 Task: Search one way flight ticket for 2 adults, 2 children, 2 infants in seat in first from Tallahassee: Tallahassee International Airport to Gillette: Gillette Campbell County Airport on 5-1-2023. Choice of flights is Singapure airlines. Number of bags: 7 checked bags. Price is upto 76000. Outbound departure time preference is 10:30.
Action: Mouse moved to (215, 173)
Screenshot: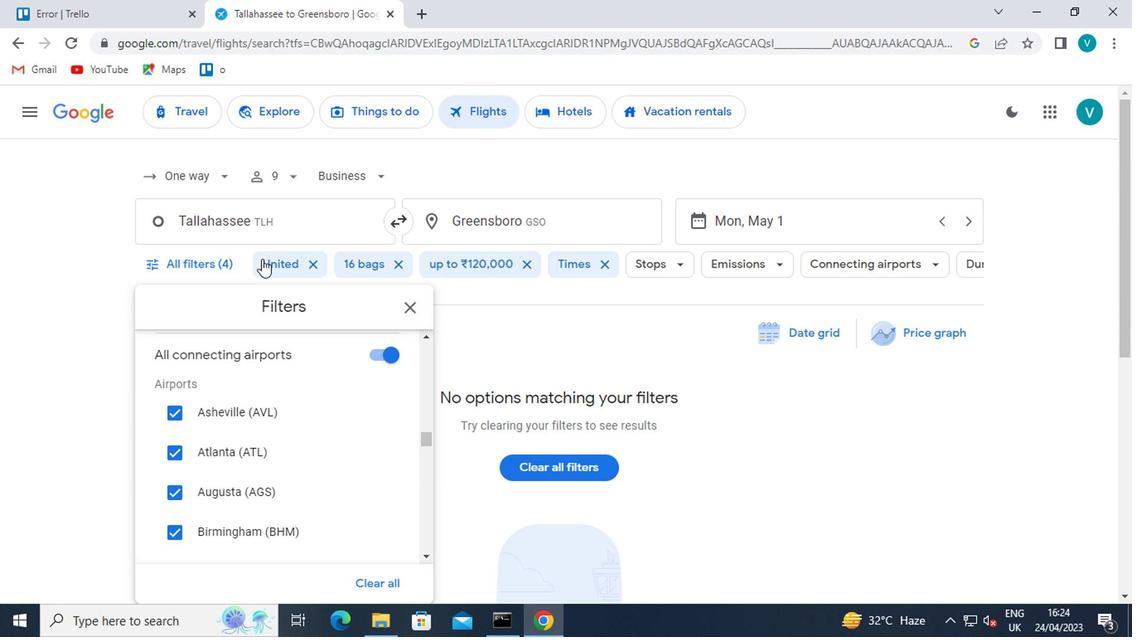 
Action: Mouse pressed left at (215, 173)
Screenshot: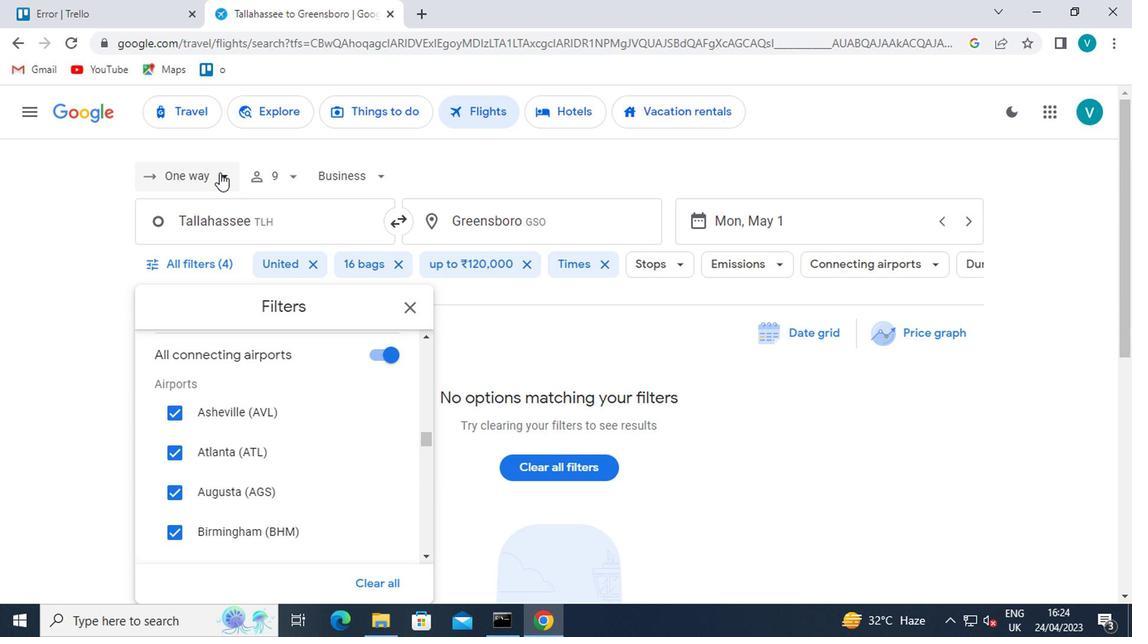 
Action: Mouse moved to (213, 253)
Screenshot: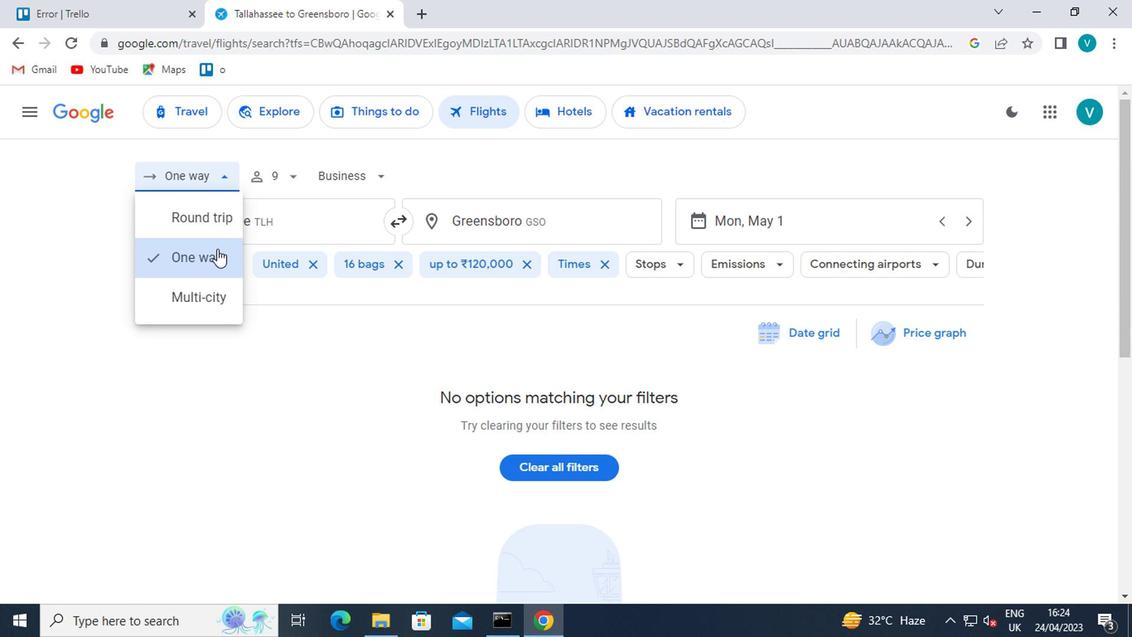 
Action: Mouse pressed left at (213, 253)
Screenshot: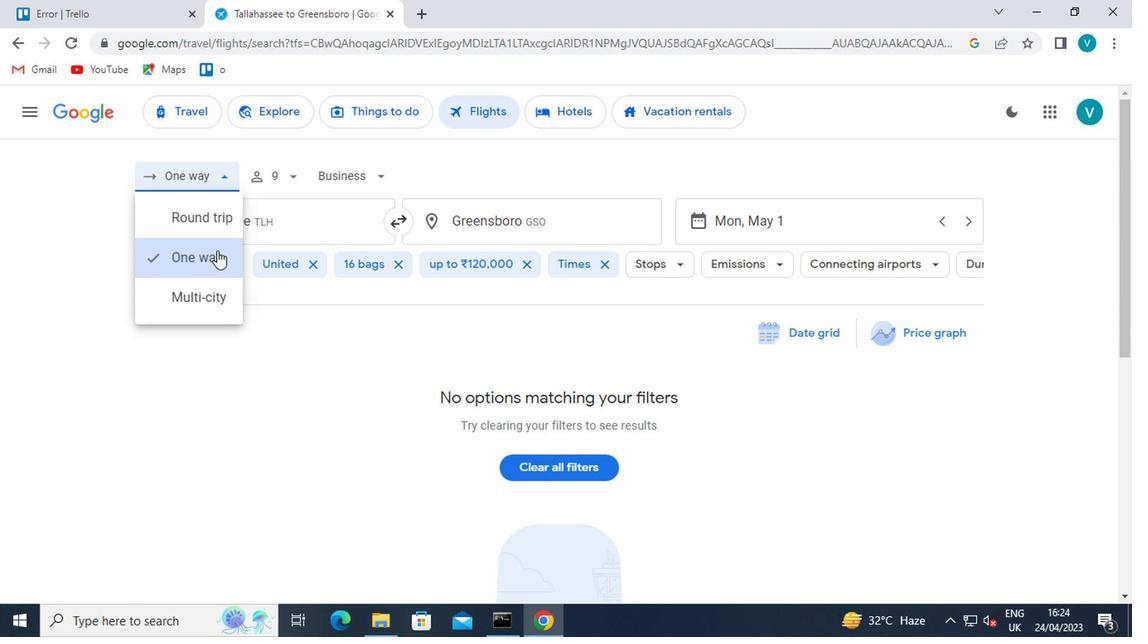 
Action: Mouse moved to (276, 169)
Screenshot: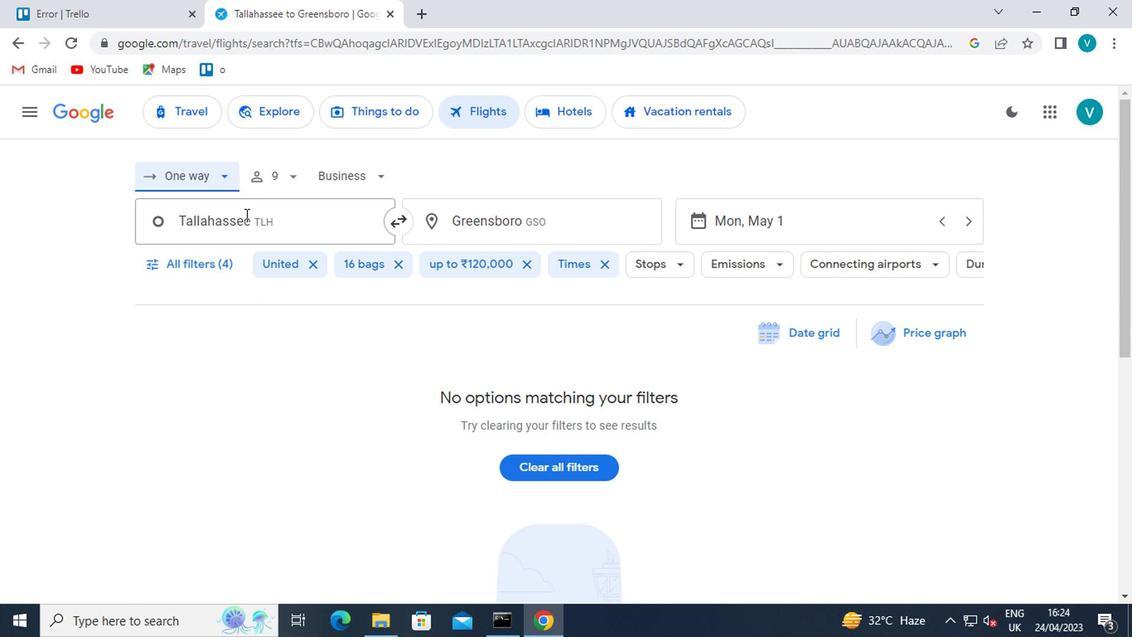 
Action: Mouse pressed left at (276, 169)
Screenshot: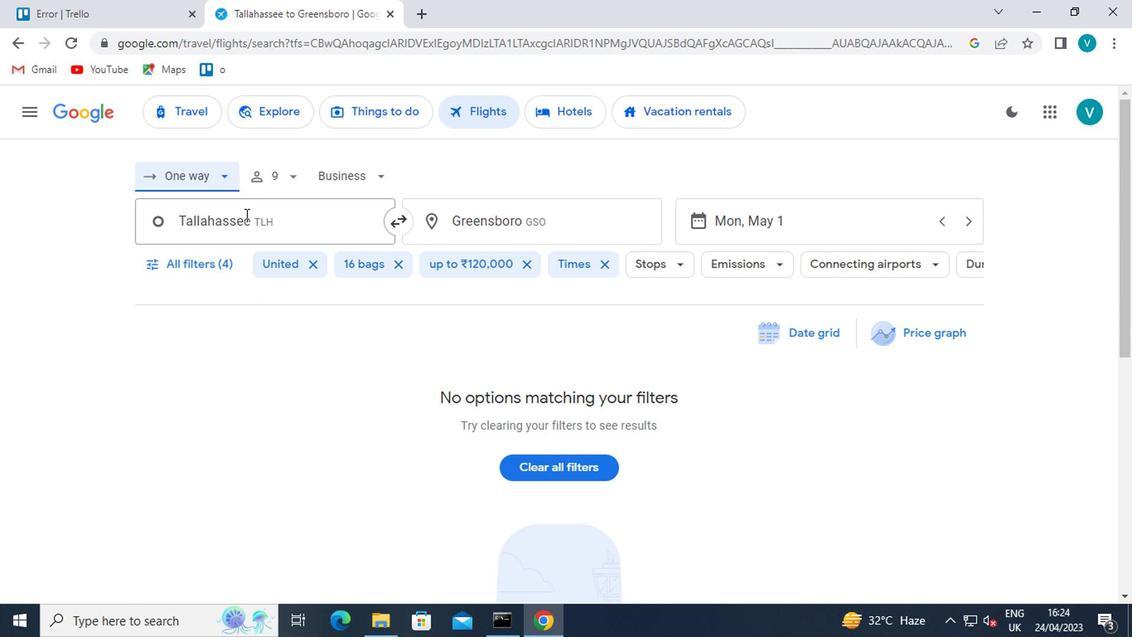 
Action: Mouse moved to (406, 217)
Screenshot: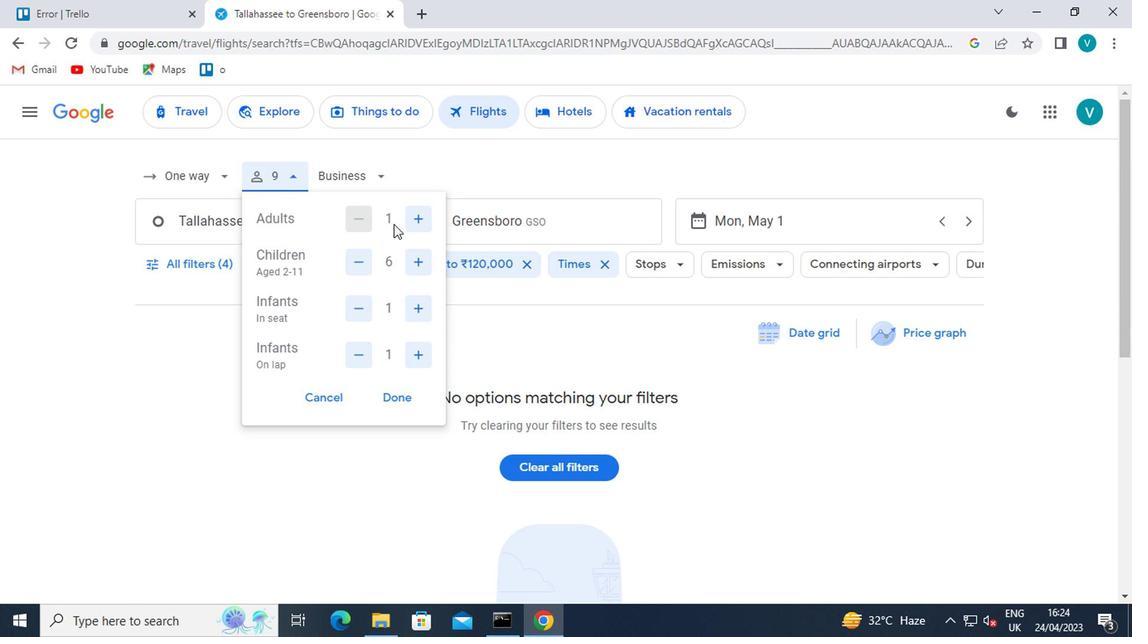 
Action: Mouse pressed left at (406, 217)
Screenshot: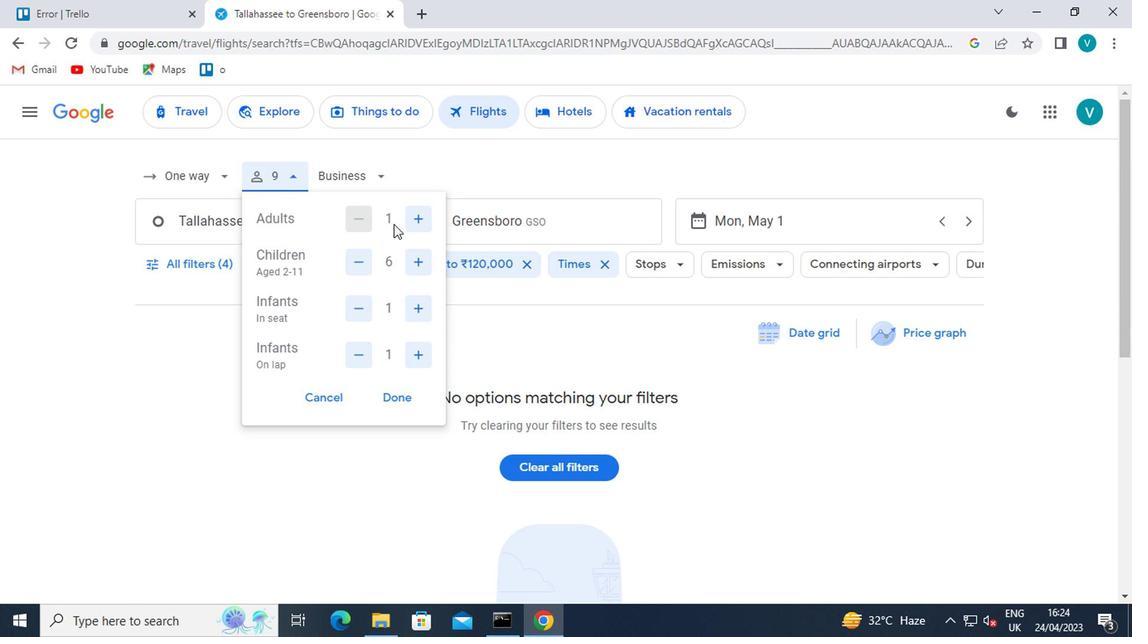
Action: Mouse moved to (358, 261)
Screenshot: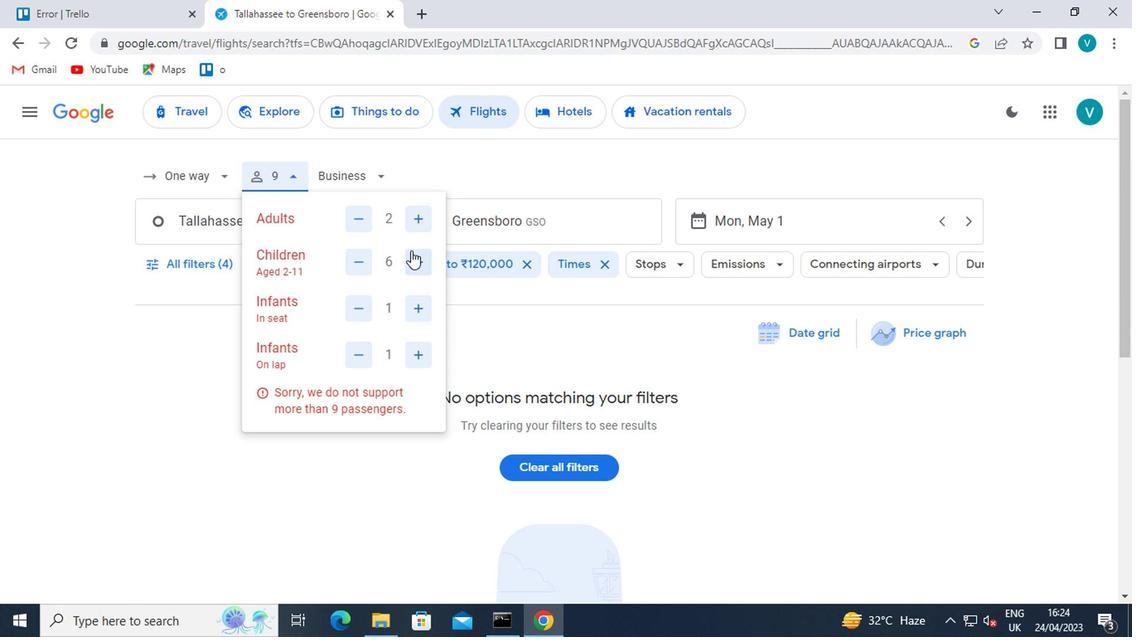 
Action: Mouse pressed left at (358, 261)
Screenshot: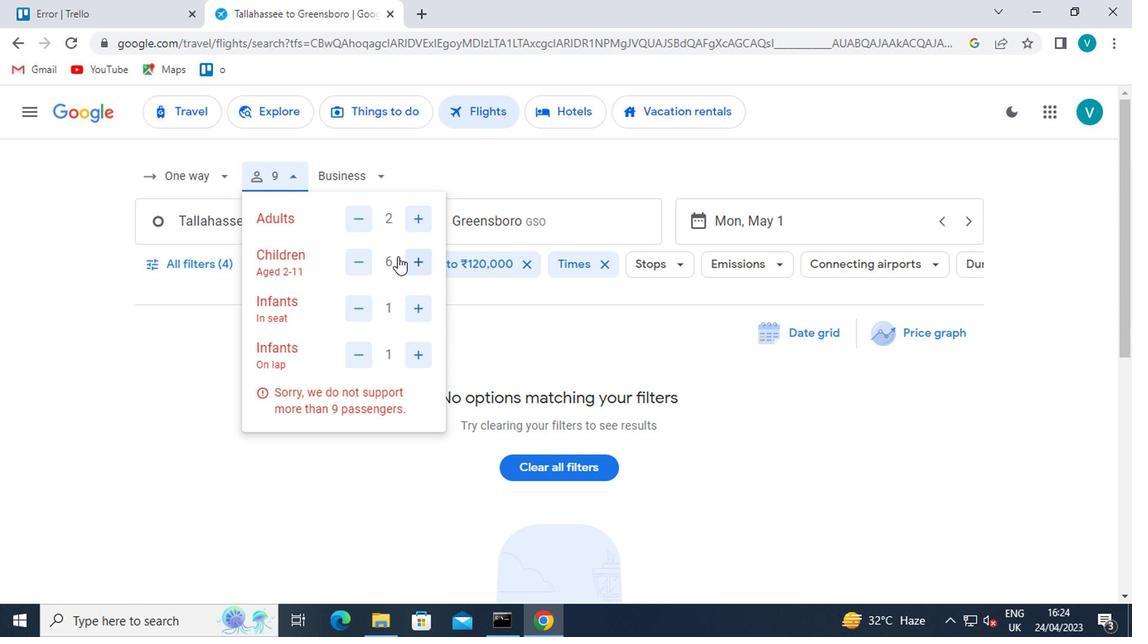
Action: Mouse pressed left at (358, 261)
Screenshot: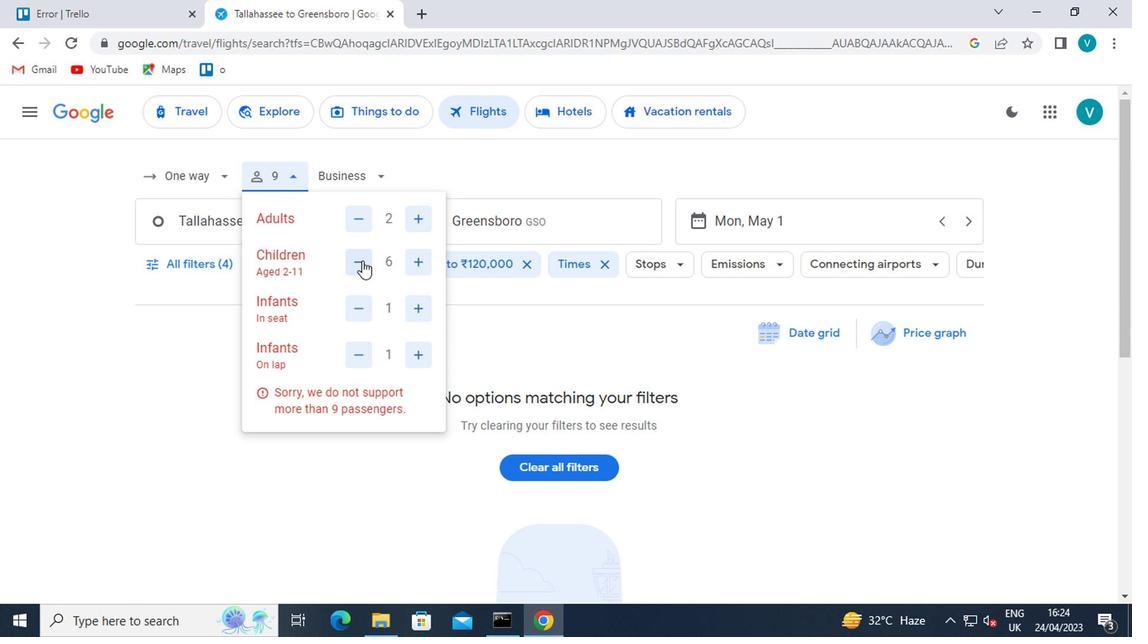 
Action: Mouse pressed left at (358, 261)
Screenshot: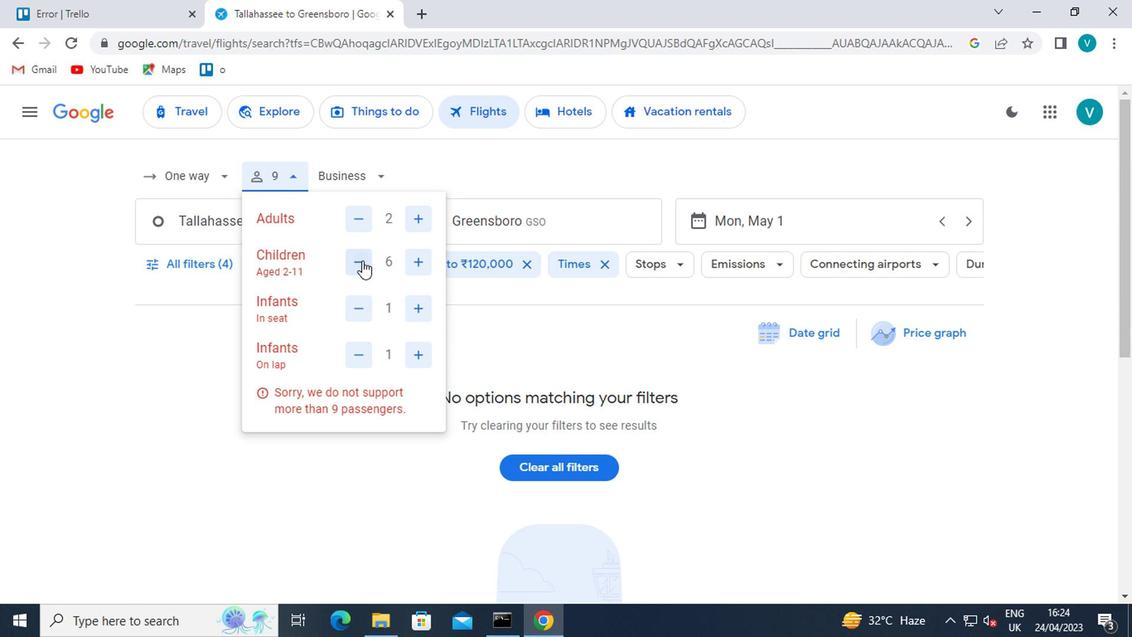 
Action: Mouse pressed left at (358, 261)
Screenshot: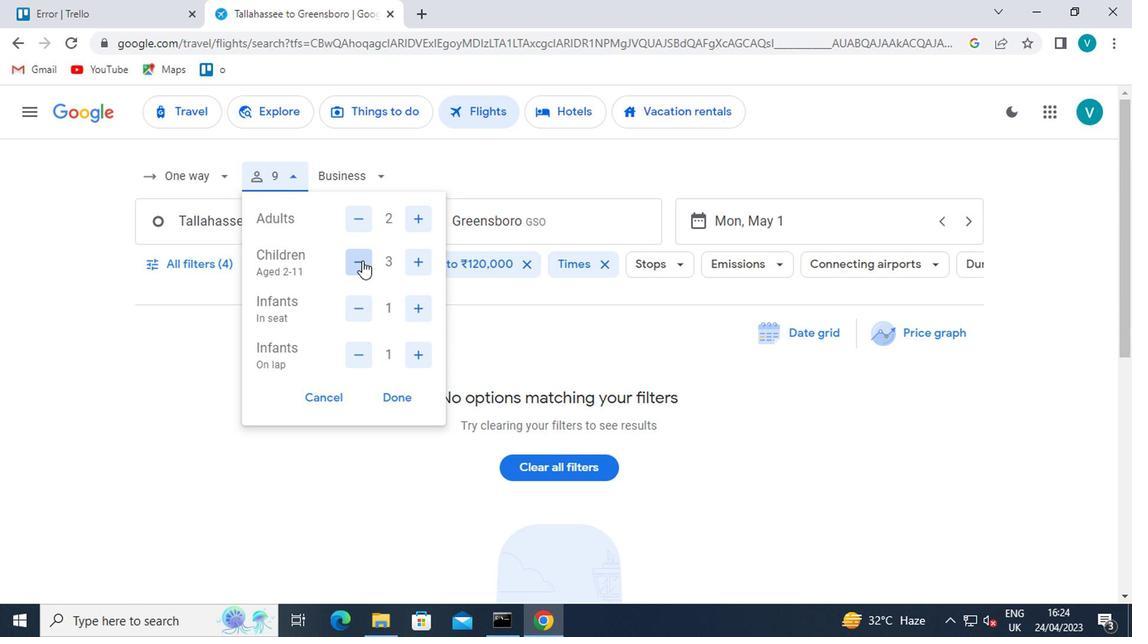 
Action: Mouse moved to (414, 306)
Screenshot: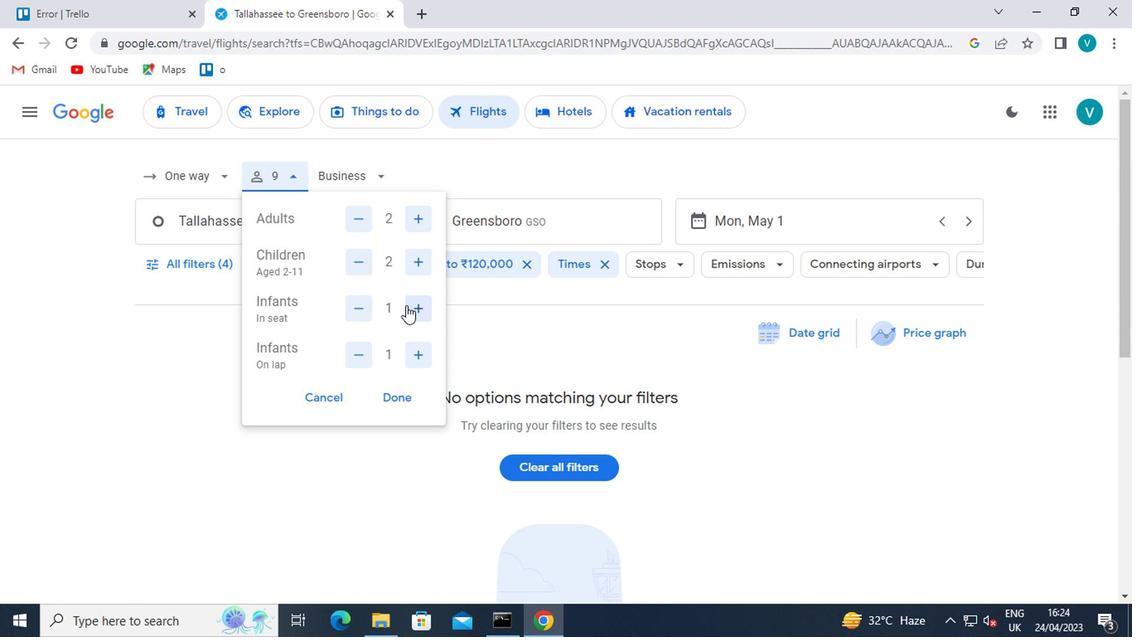 
Action: Mouse pressed left at (414, 306)
Screenshot: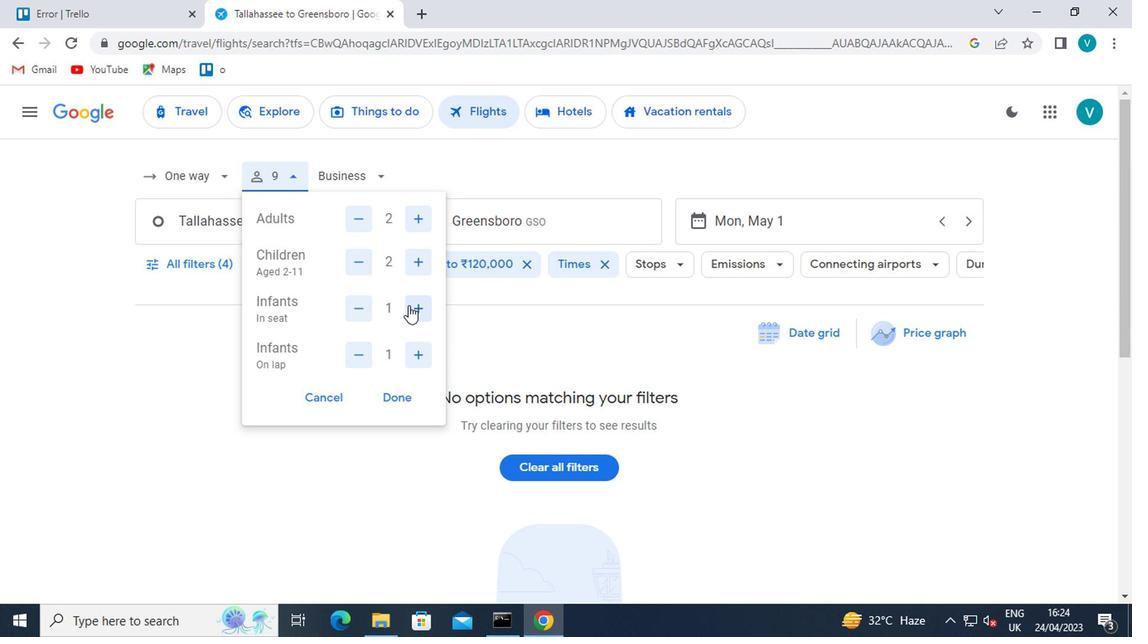 
Action: Mouse moved to (350, 354)
Screenshot: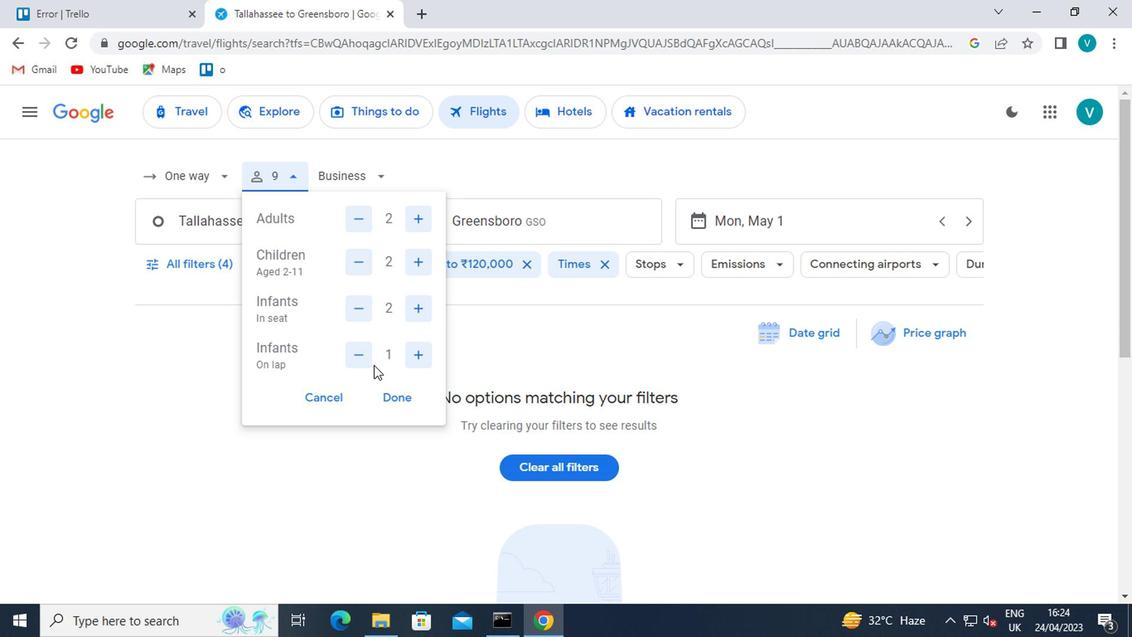 
Action: Mouse pressed left at (350, 354)
Screenshot: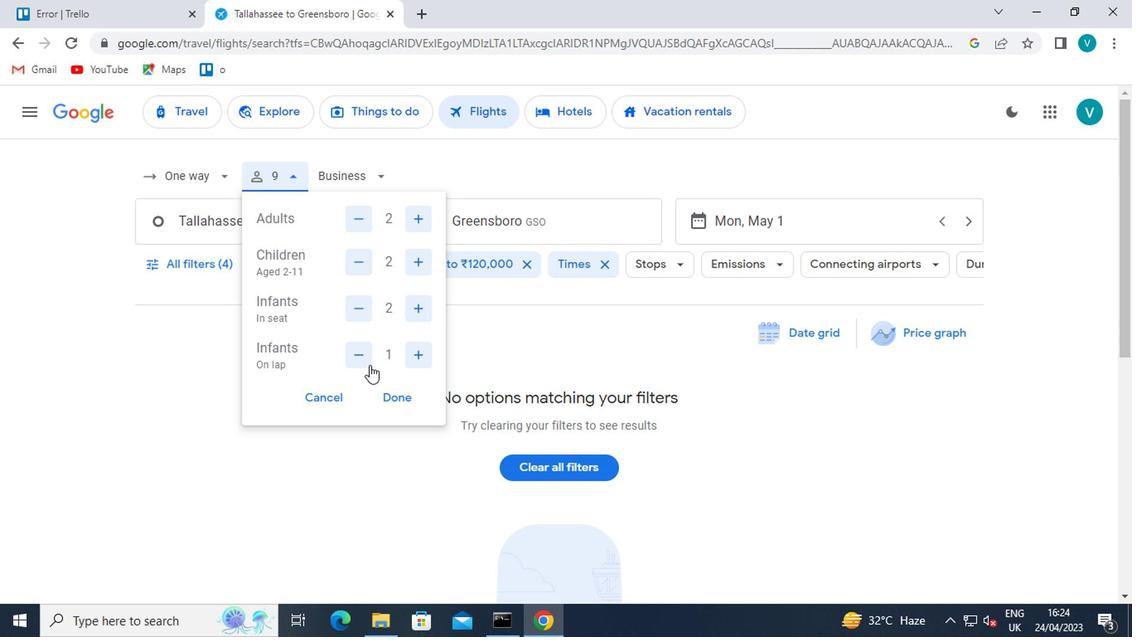 
Action: Mouse moved to (389, 397)
Screenshot: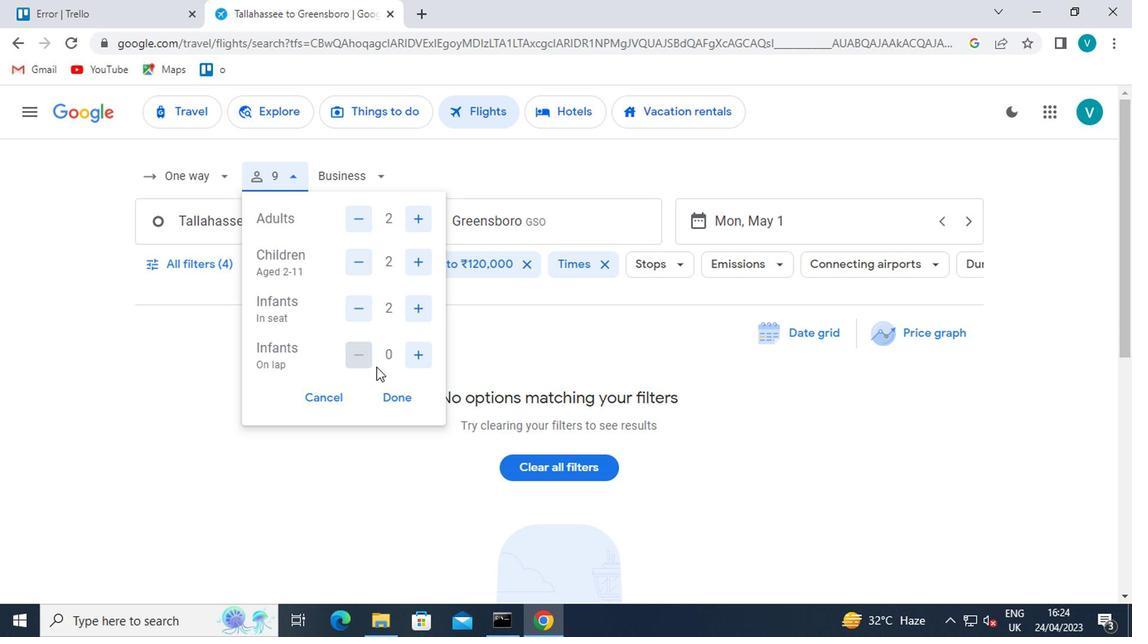 
Action: Mouse pressed left at (389, 397)
Screenshot: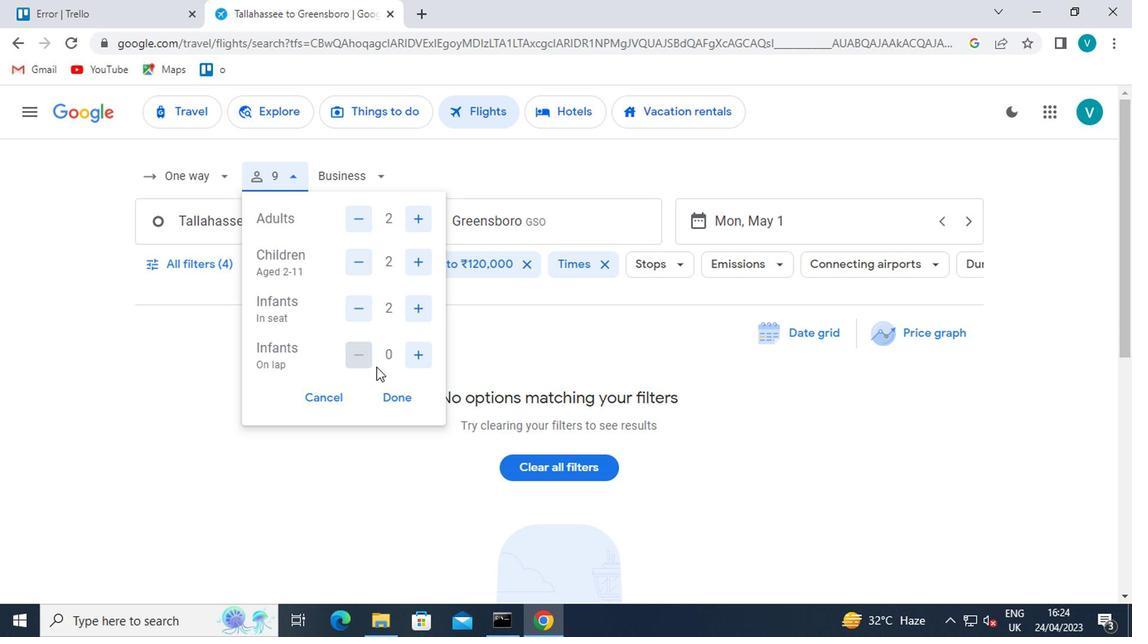 
Action: Mouse moved to (359, 179)
Screenshot: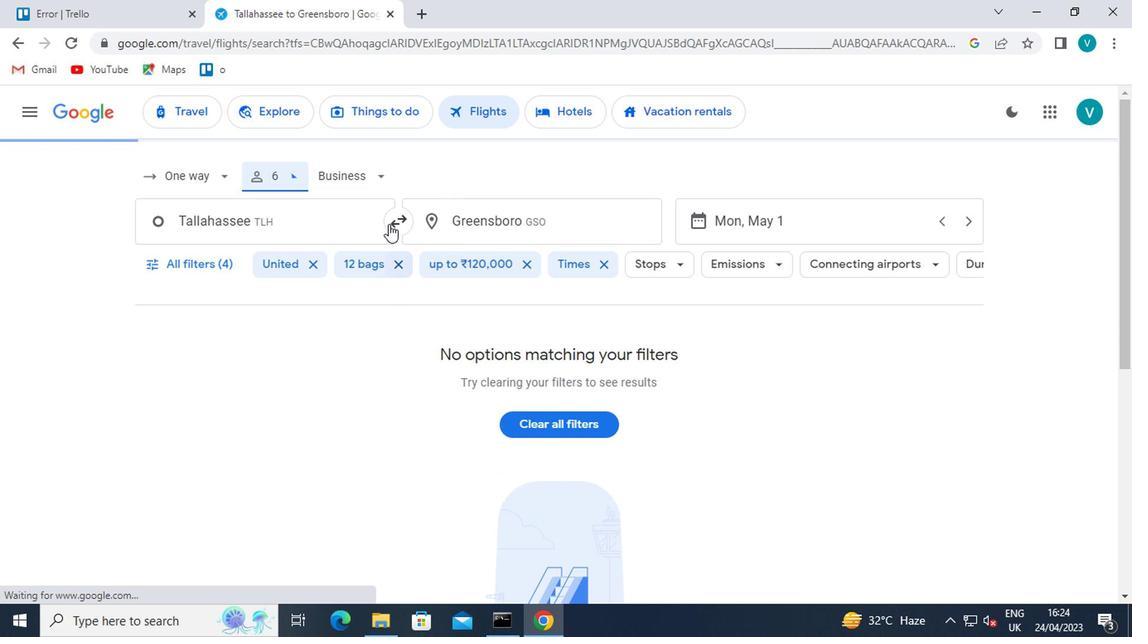 
Action: Mouse pressed left at (359, 179)
Screenshot: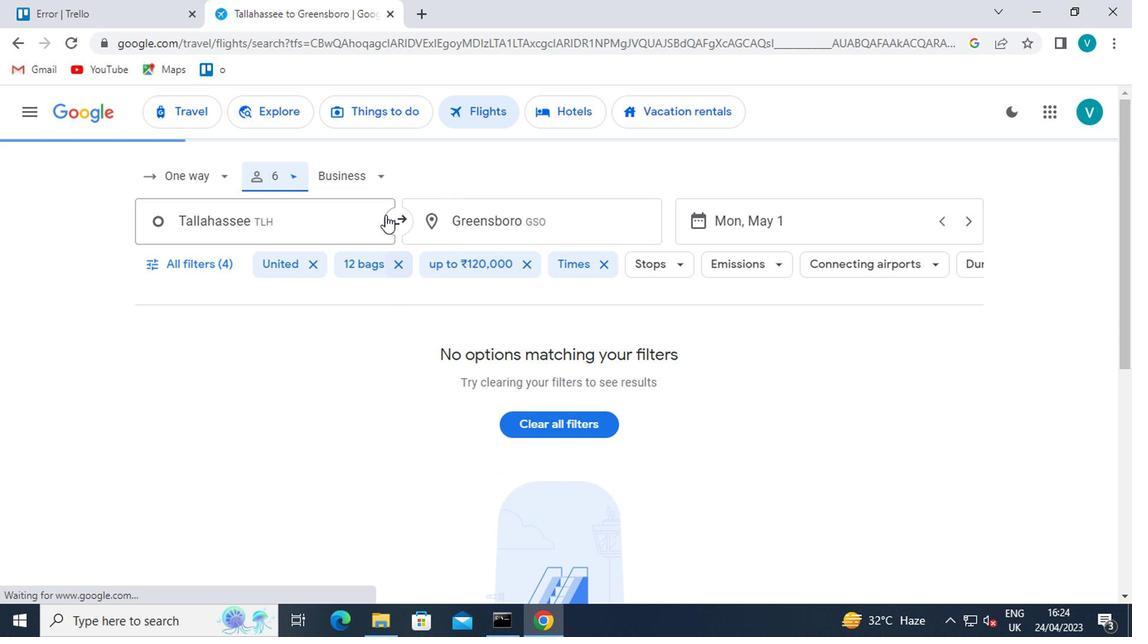 
Action: Mouse moved to (389, 339)
Screenshot: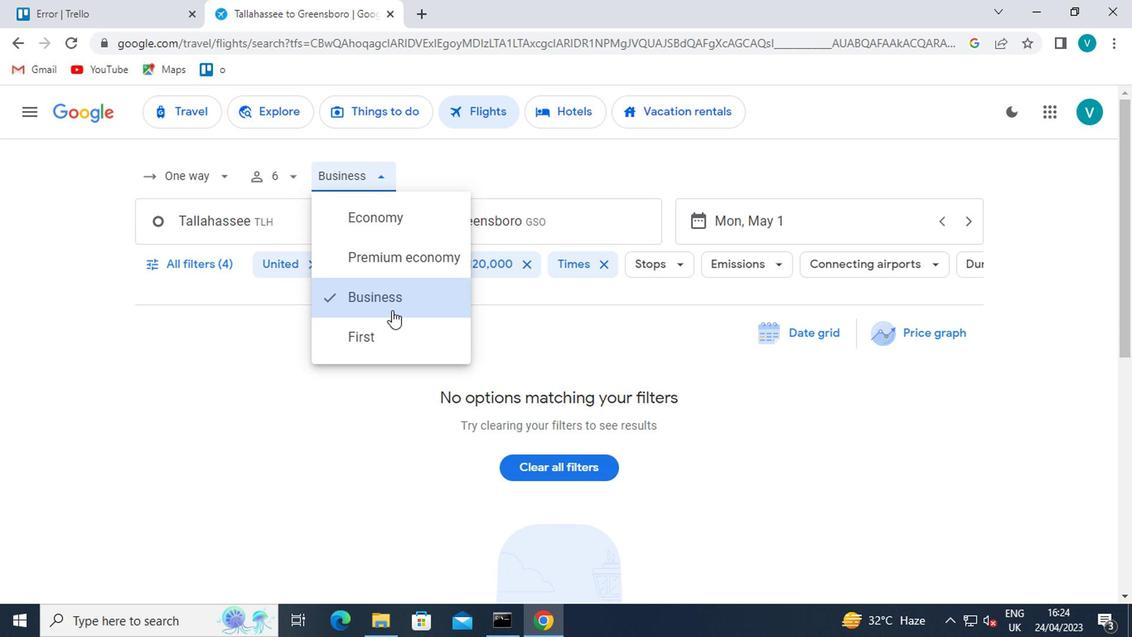 
Action: Mouse pressed left at (389, 339)
Screenshot: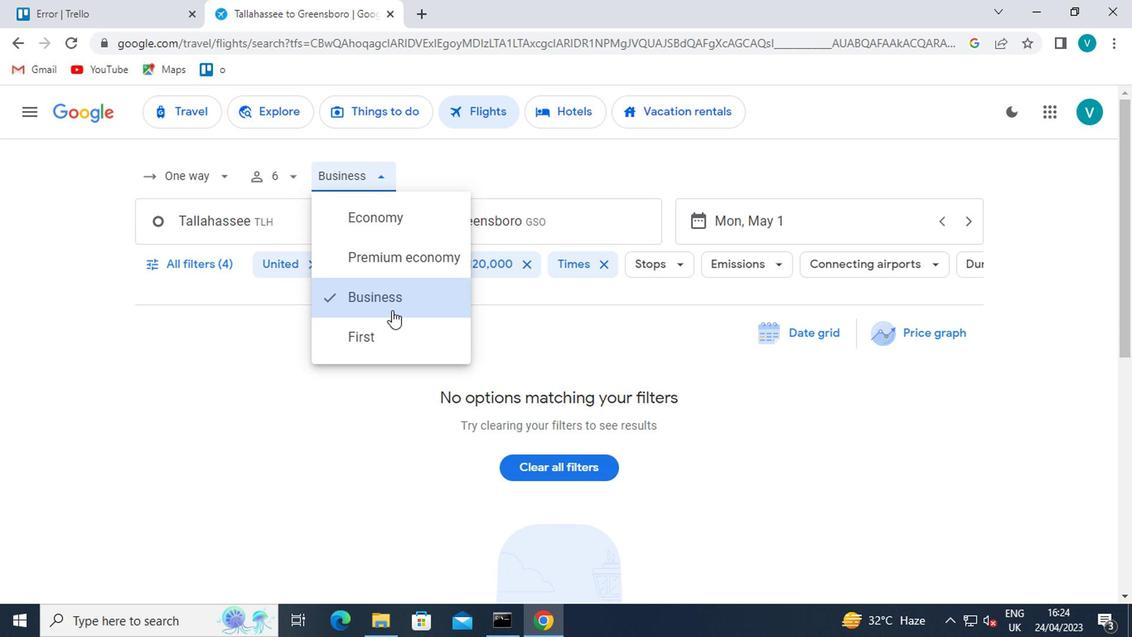 
Action: Mouse moved to (306, 228)
Screenshot: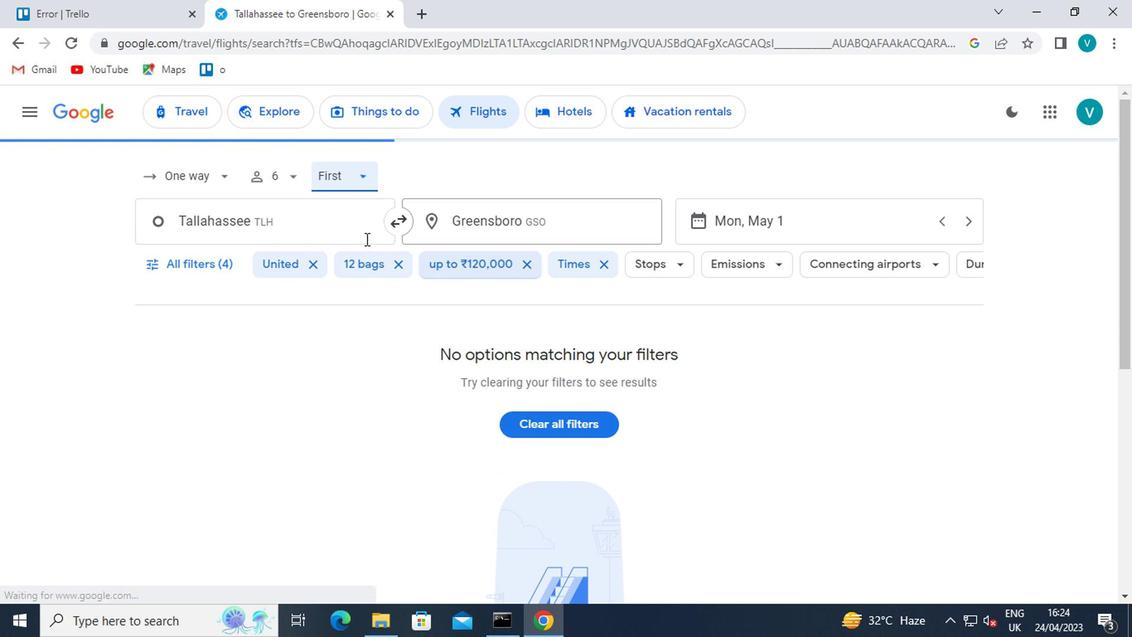 
Action: Mouse pressed left at (306, 228)
Screenshot: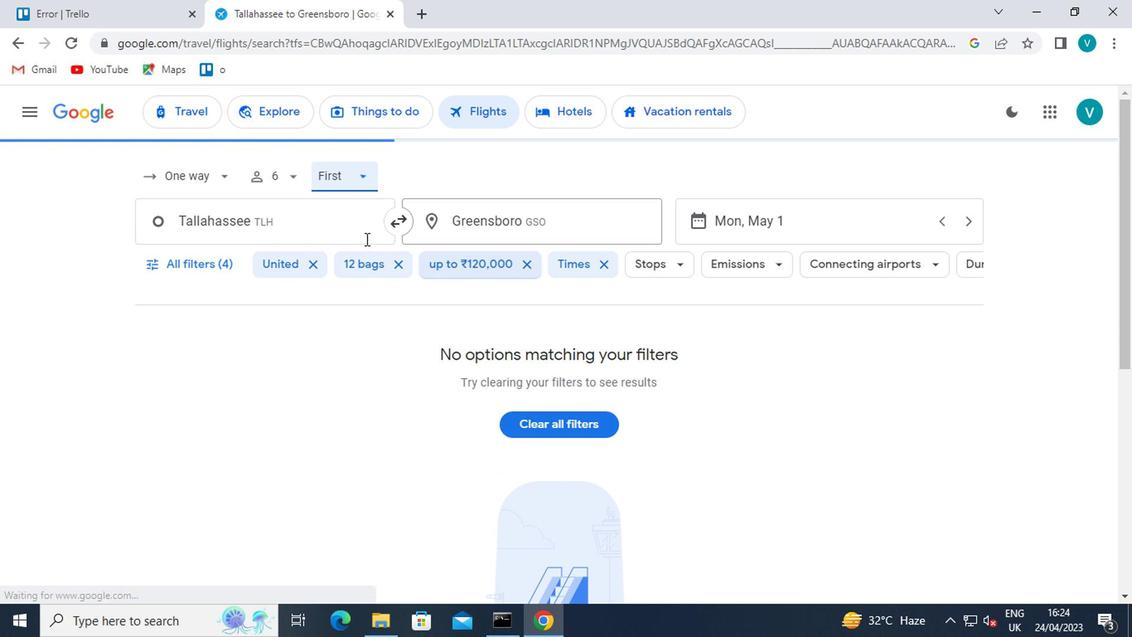 
Action: Mouse moved to (286, 305)
Screenshot: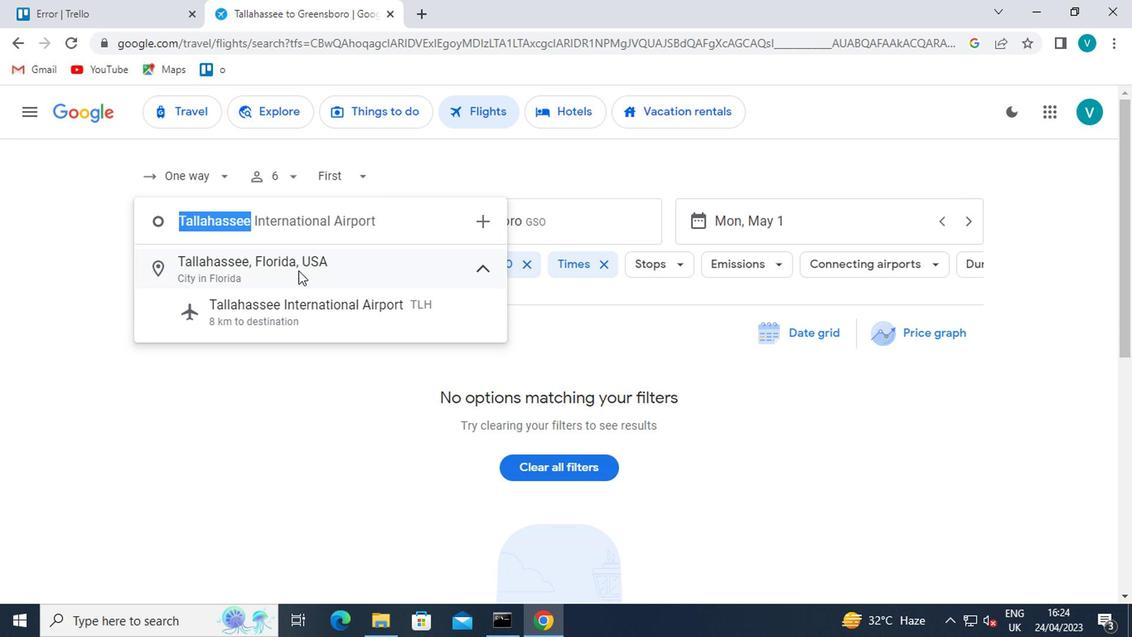 
Action: Mouse pressed left at (286, 305)
Screenshot: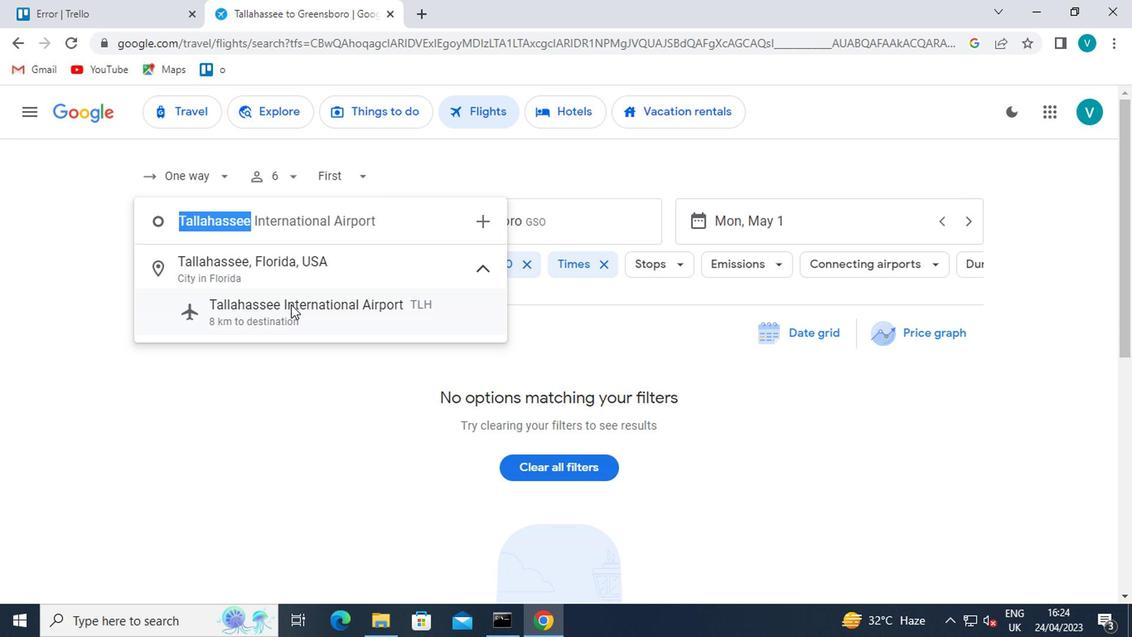 
Action: Mouse moved to (619, 212)
Screenshot: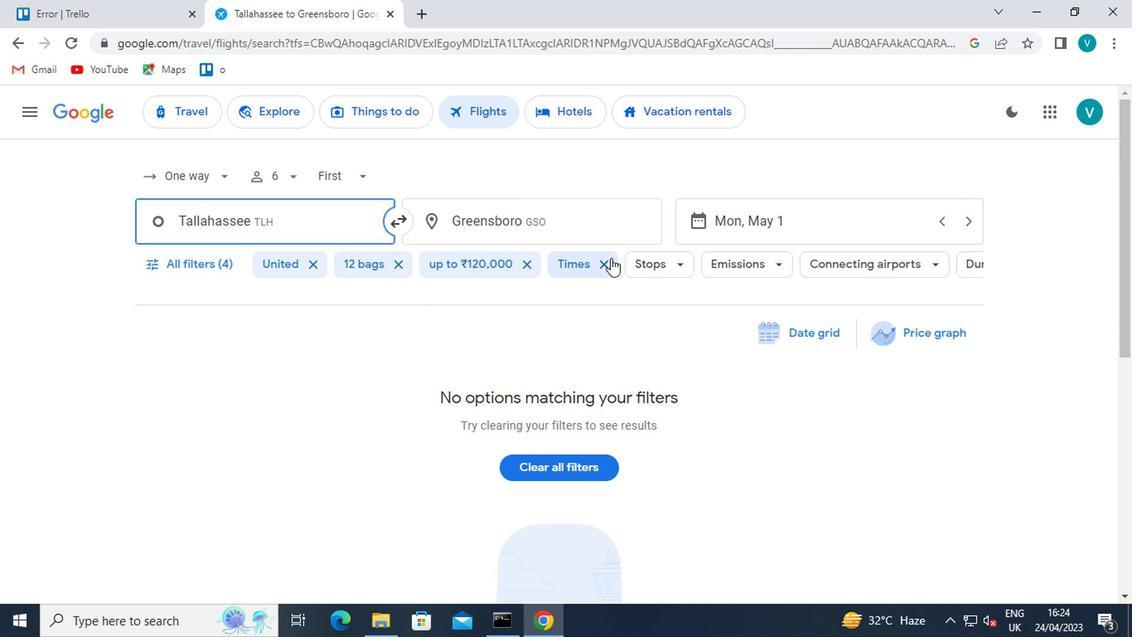 
Action: Mouse pressed left at (619, 212)
Screenshot: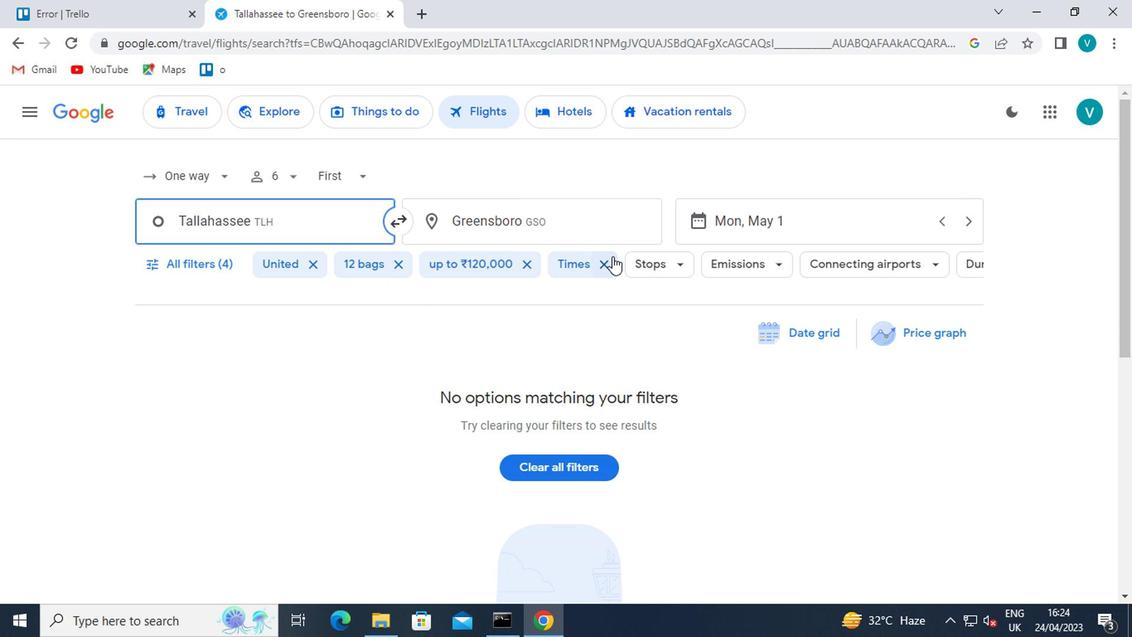 
Action: Mouse moved to (380, 48)
Screenshot: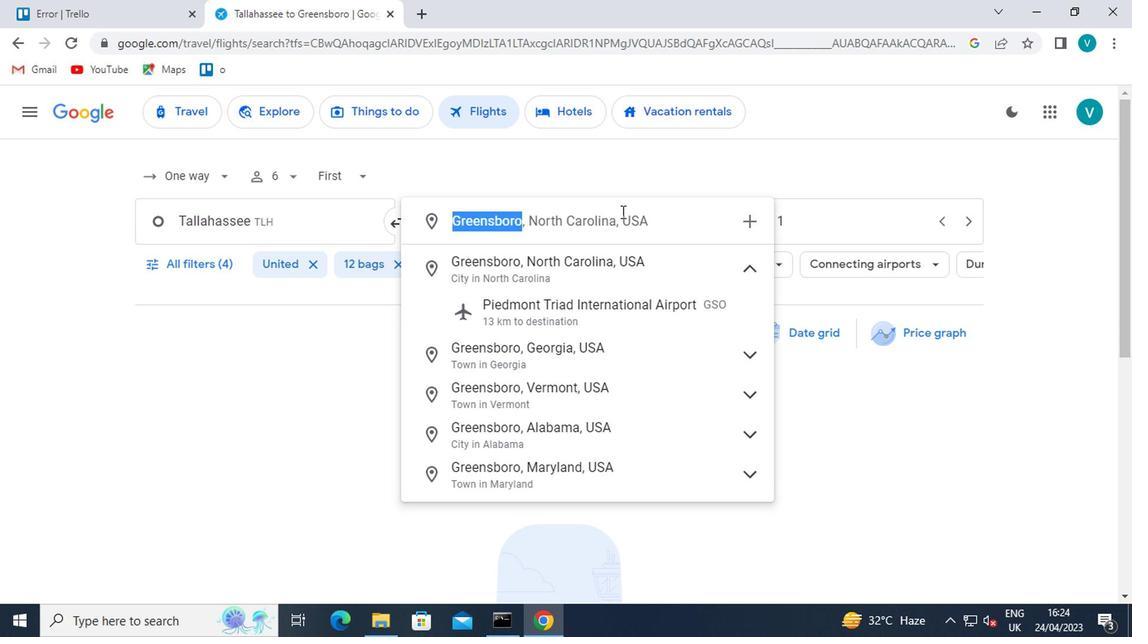 
Action: Key pressed <Key.shift>GILLETTE
Screenshot: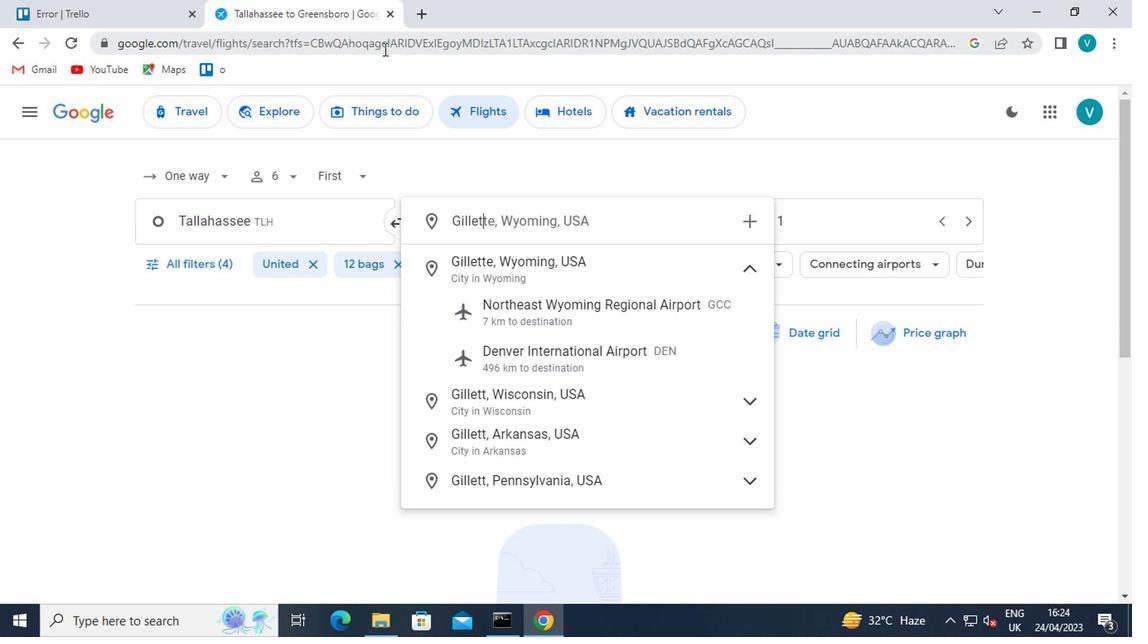 
Action: Mouse moved to (603, 79)
Screenshot: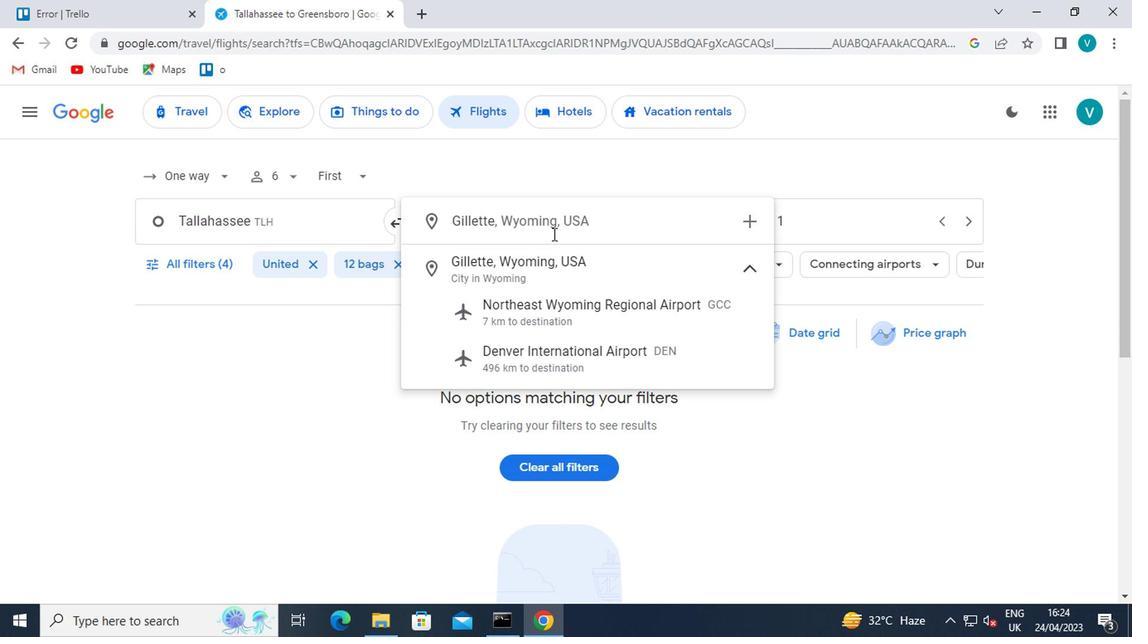 
Action: Key pressed <Key.enter>
Screenshot: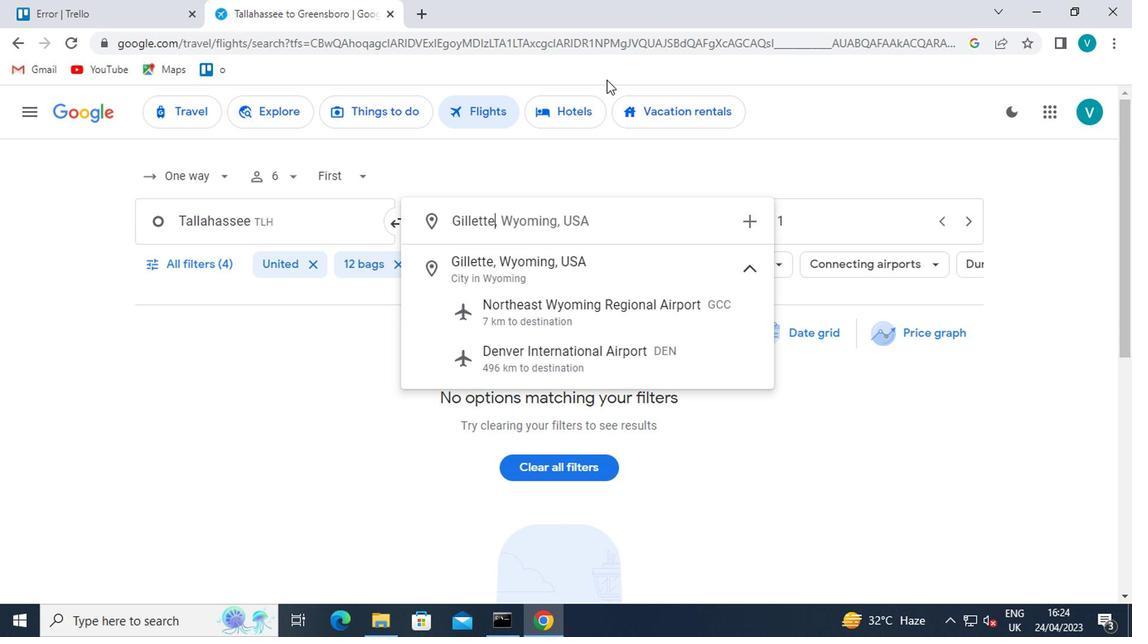
Action: Mouse moved to (808, 206)
Screenshot: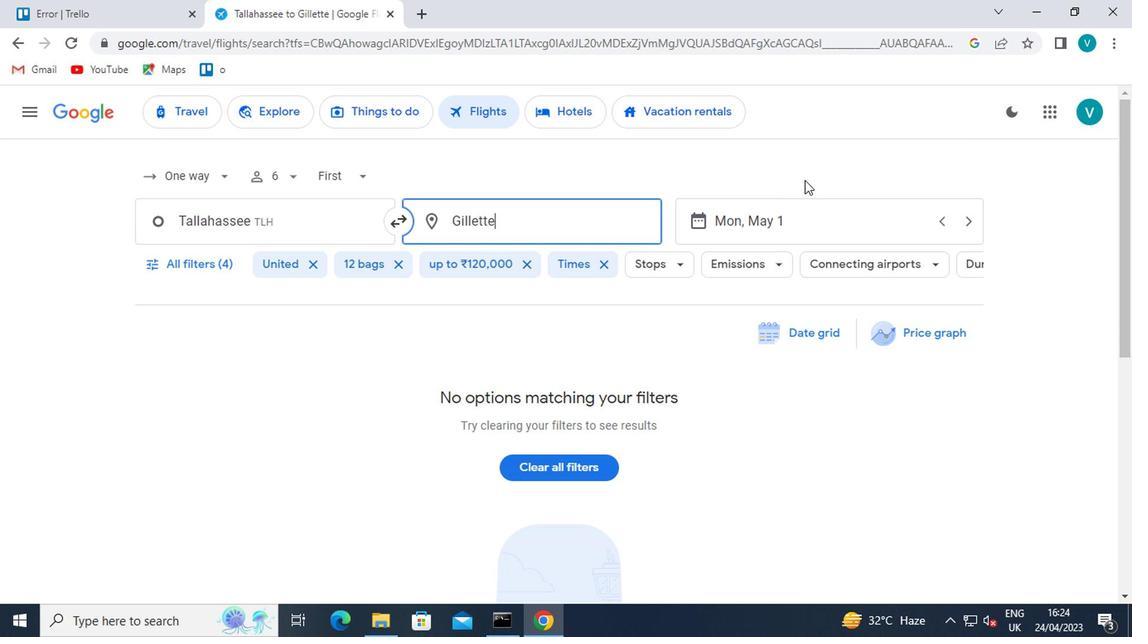 
Action: Mouse pressed left at (808, 206)
Screenshot: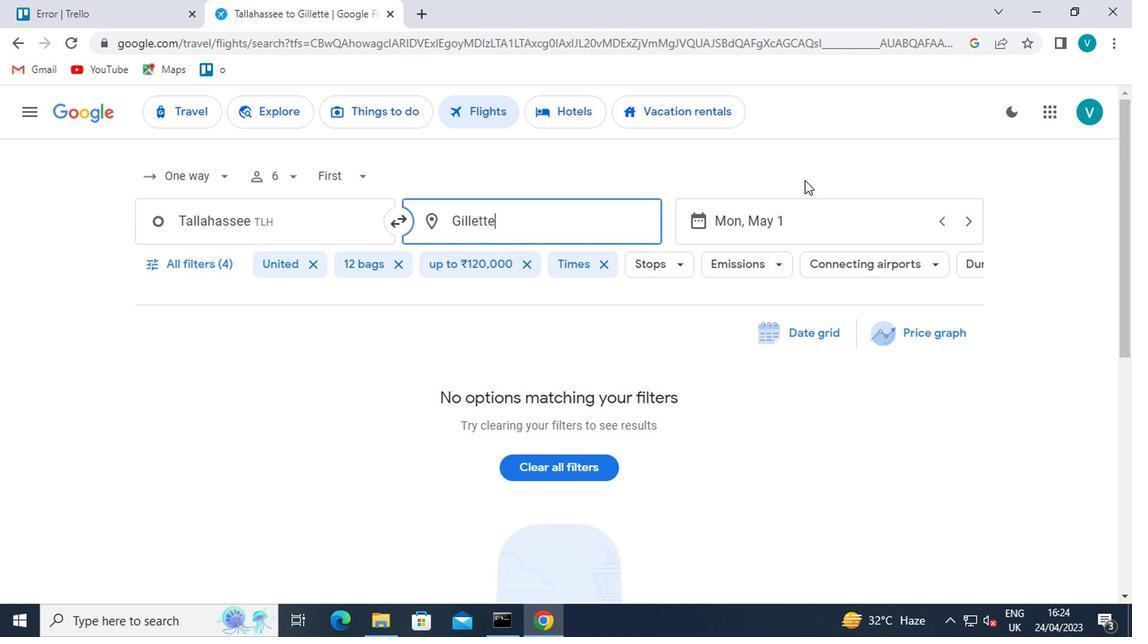 
Action: Mouse moved to (735, 300)
Screenshot: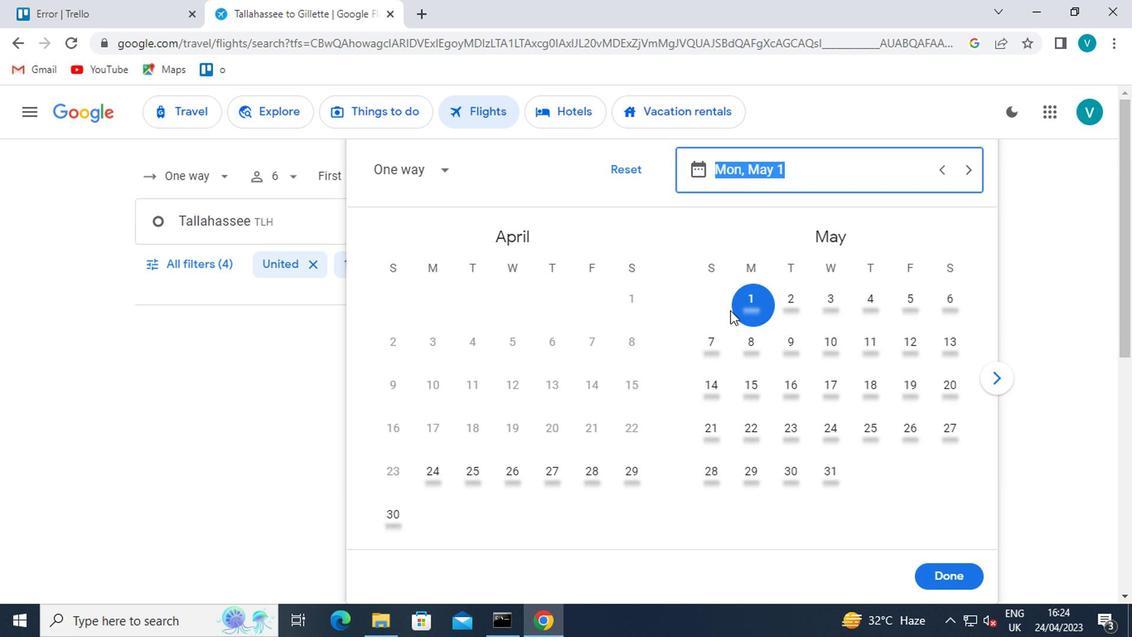
Action: Mouse pressed left at (735, 300)
Screenshot: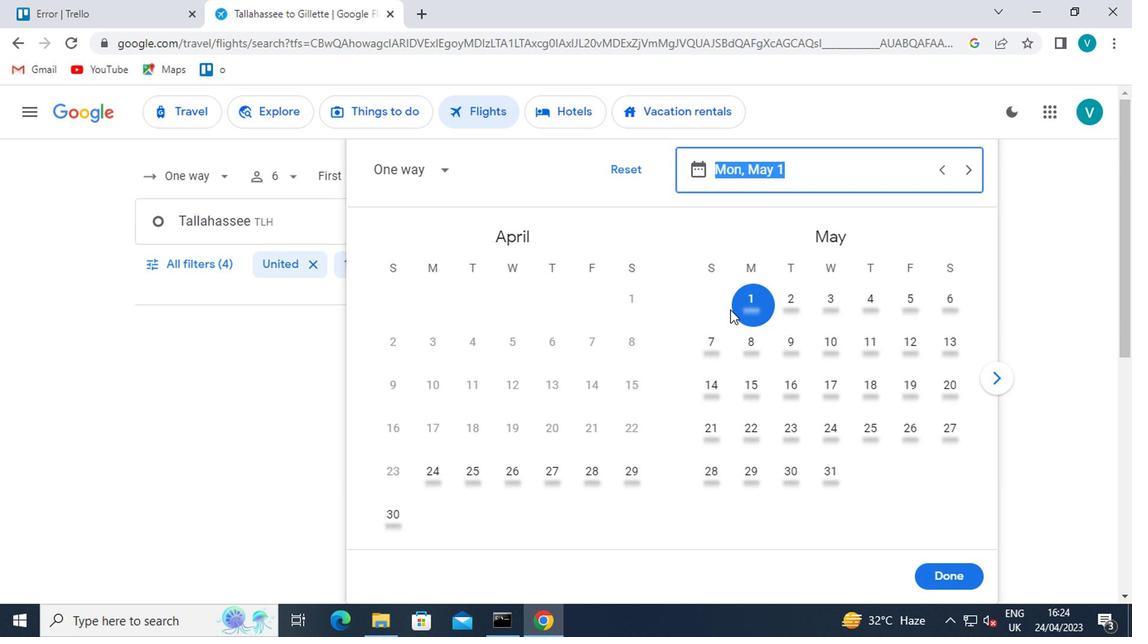 
Action: Mouse moved to (951, 567)
Screenshot: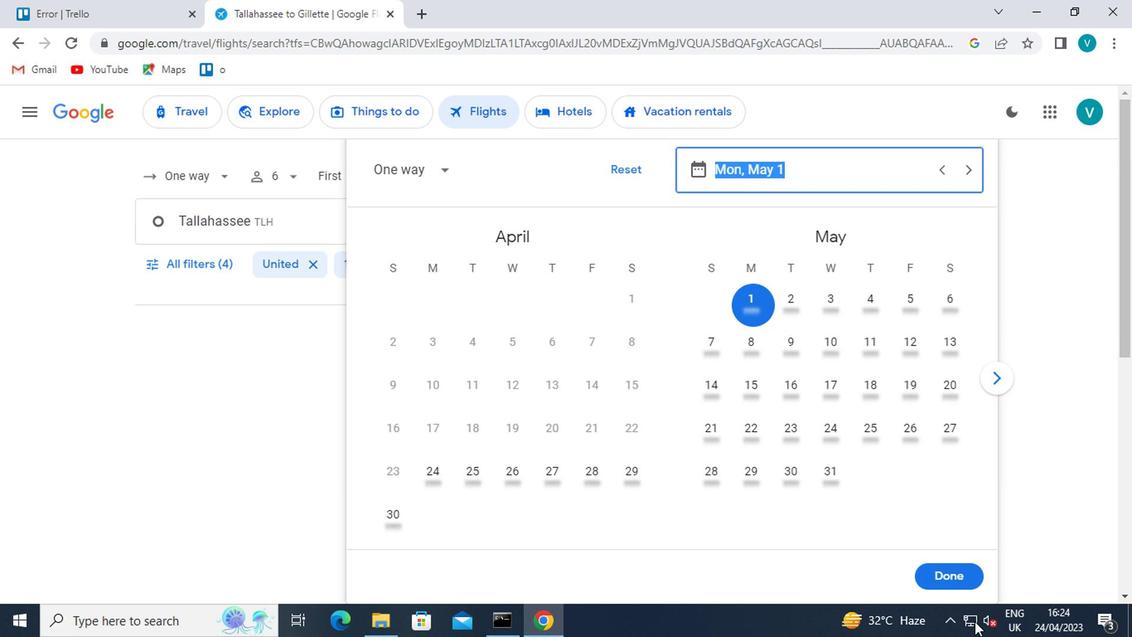 
Action: Mouse pressed left at (951, 567)
Screenshot: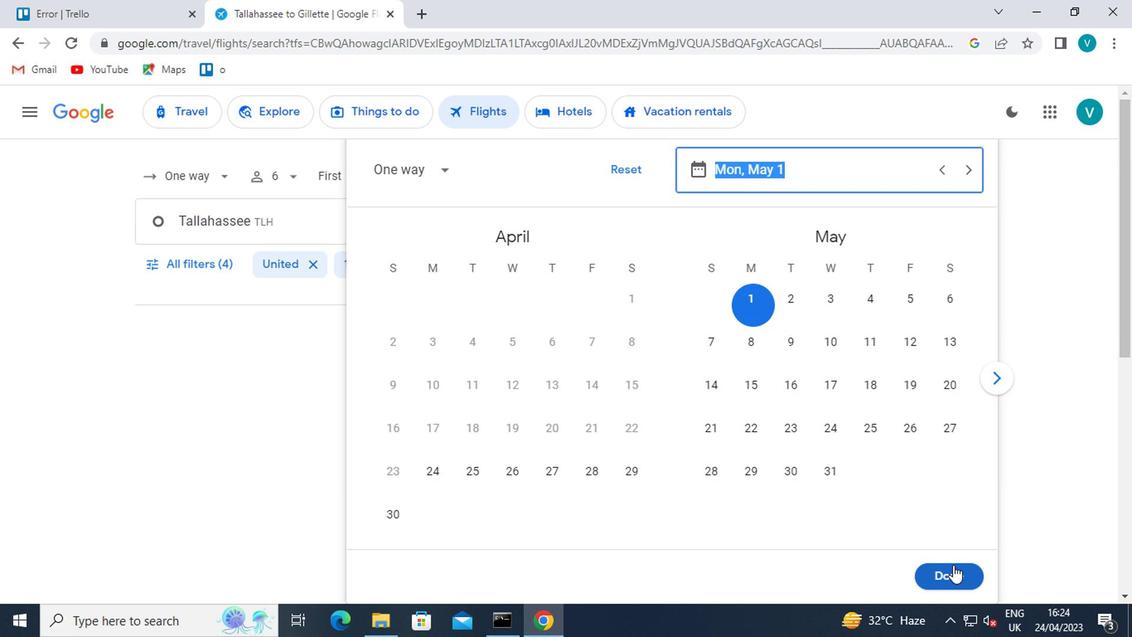 
Action: Mouse moved to (188, 274)
Screenshot: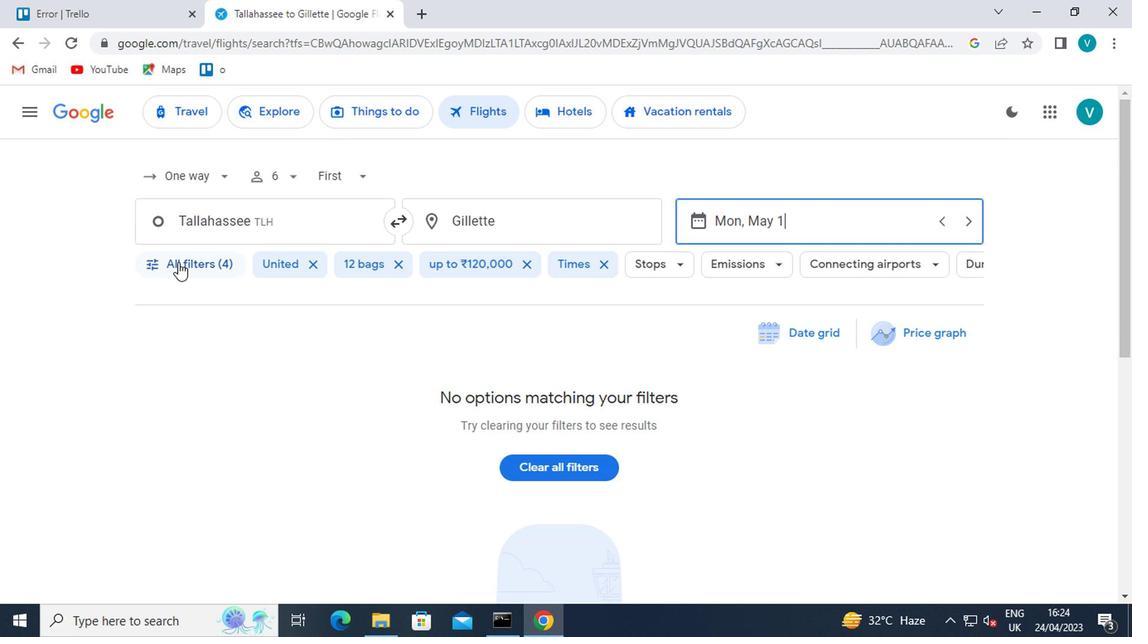 
Action: Mouse pressed left at (188, 274)
Screenshot: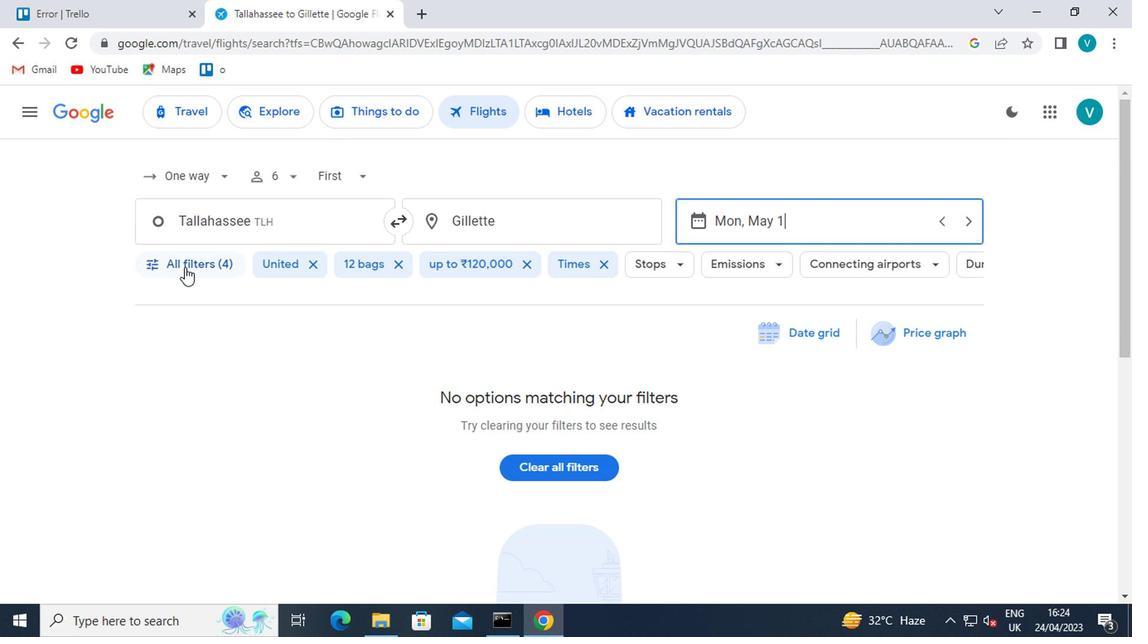
Action: Mouse moved to (300, 420)
Screenshot: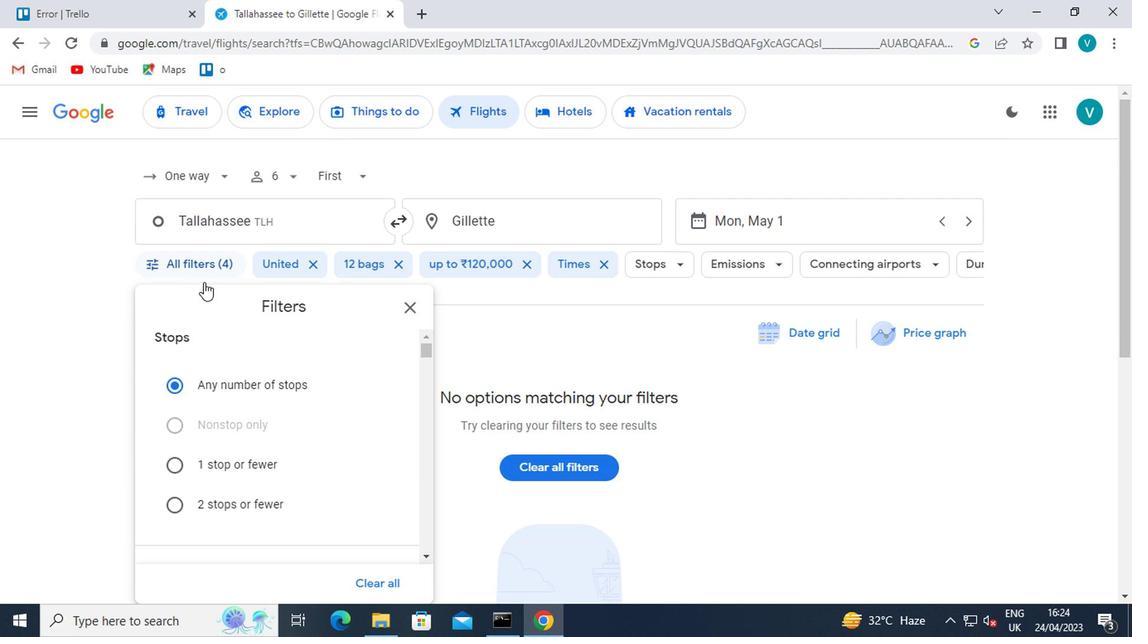 
Action: Mouse scrolled (300, 420) with delta (0, 0)
Screenshot: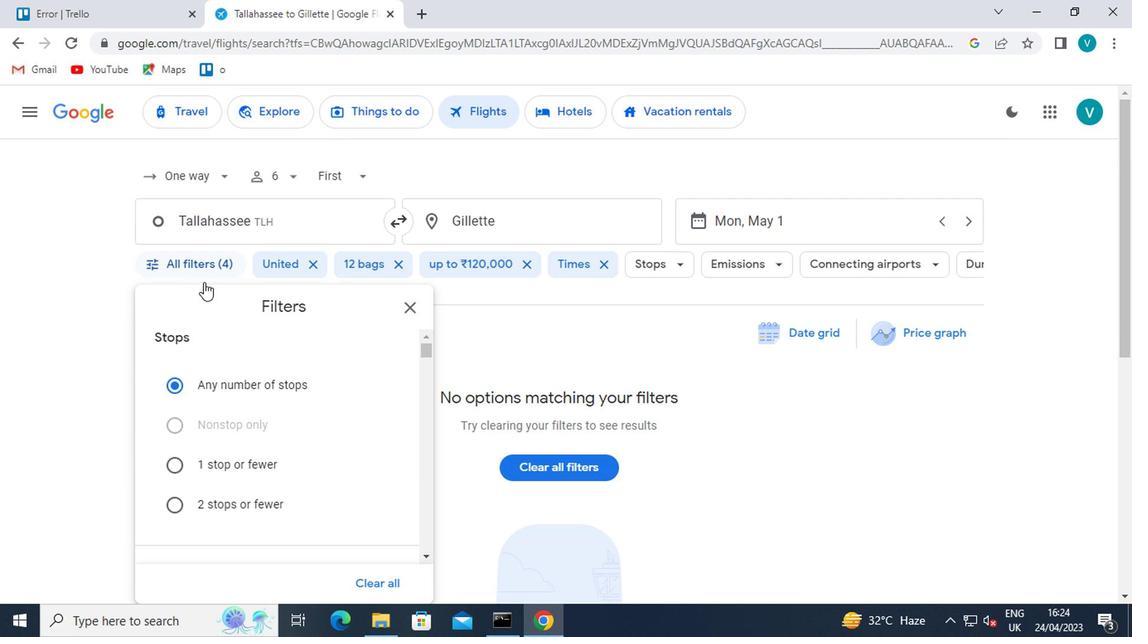 
Action: Mouse scrolled (300, 420) with delta (0, 0)
Screenshot: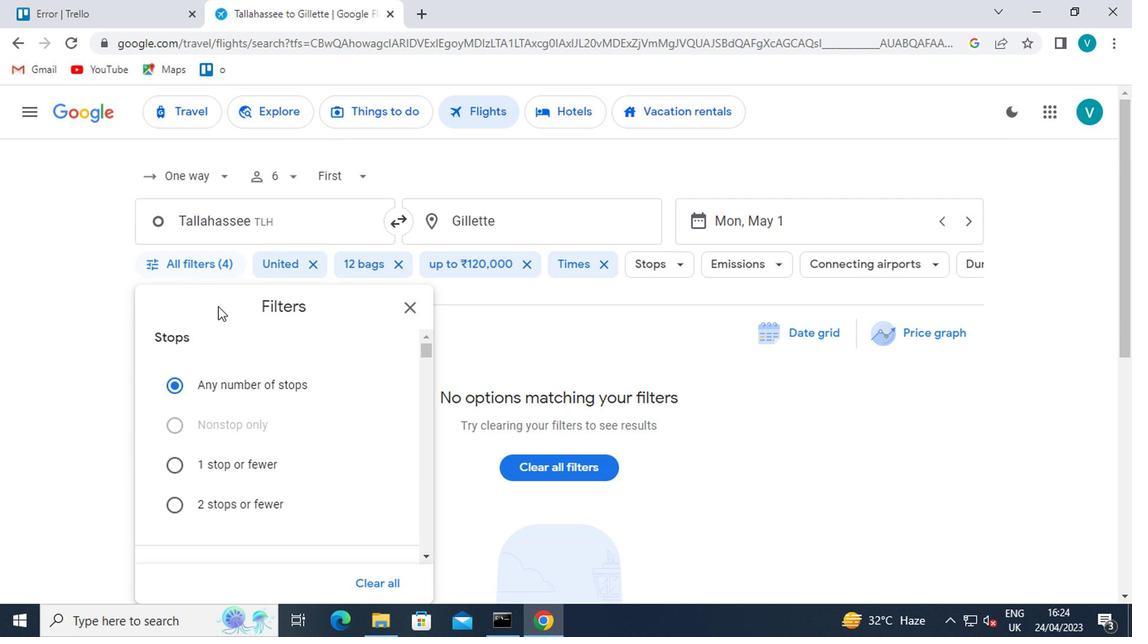 
Action: Mouse moved to (300, 420)
Screenshot: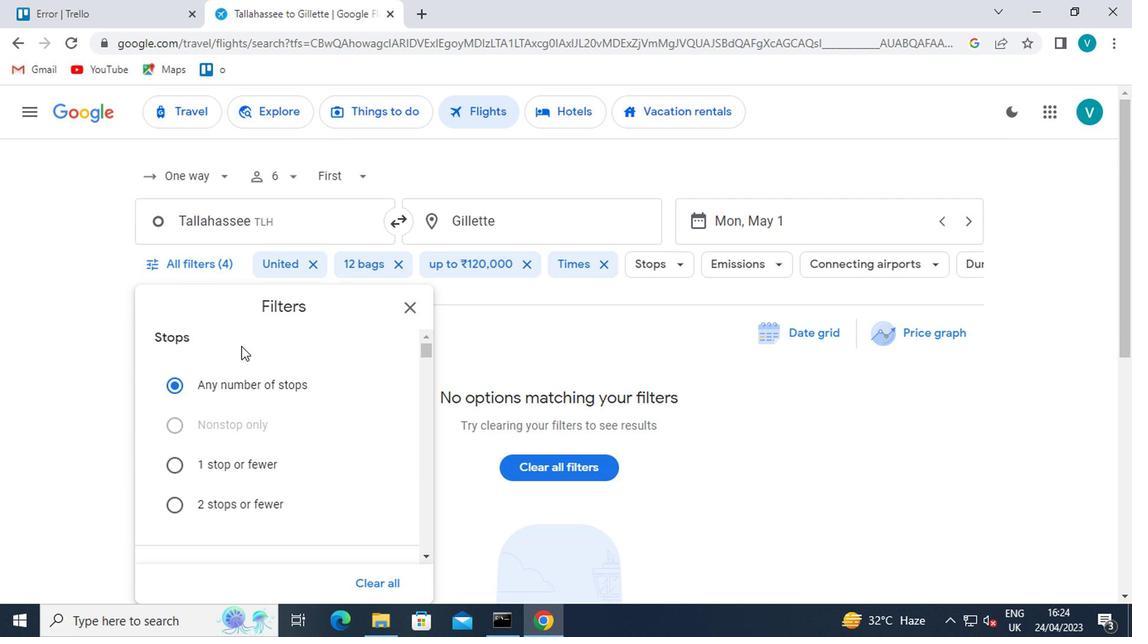 
Action: Mouse scrolled (300, 420) with delta (0, 0)
Screenshot: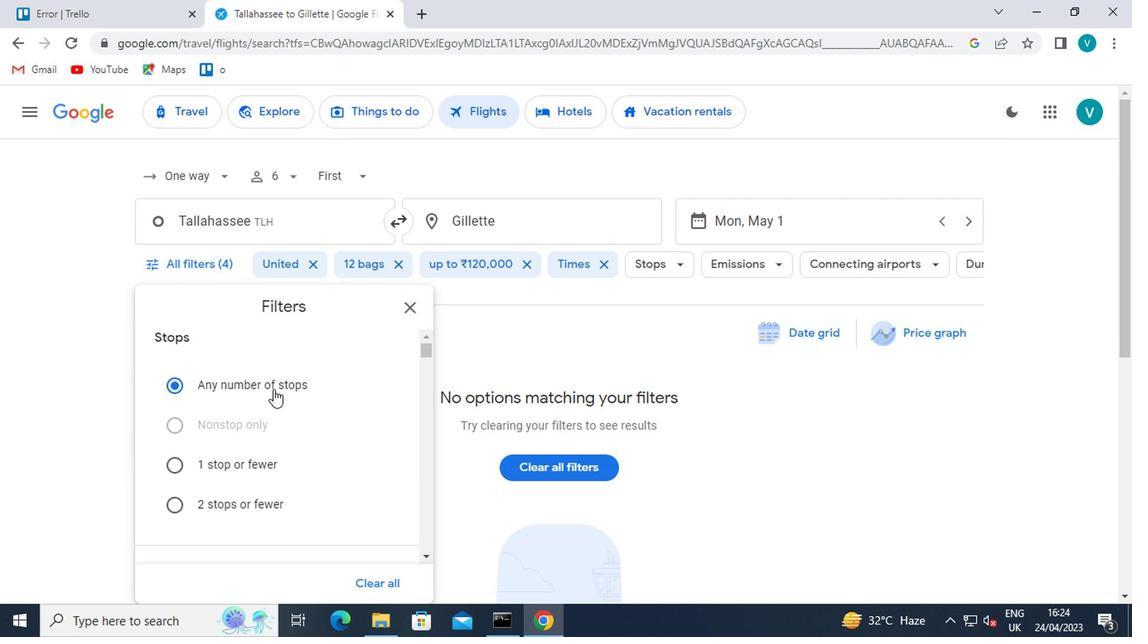 
Action: Mouse scrolled (300, 420) with delta (0, 0)
Screenshot: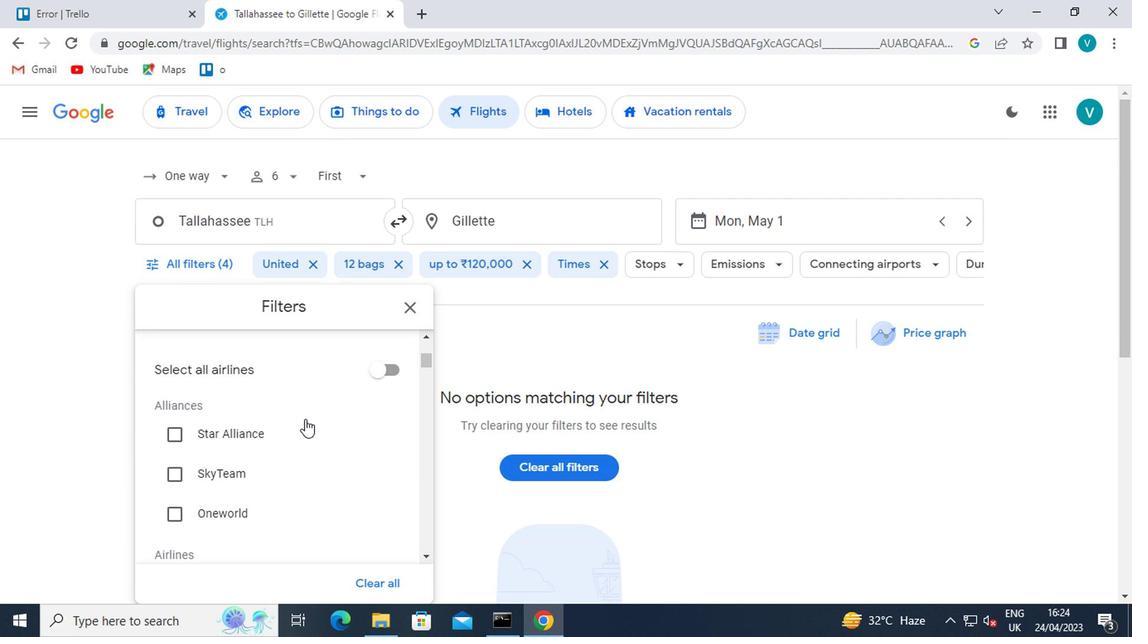 
Action: Mouse scrolled (300, 420) with delta (0, 0)
Screenshot: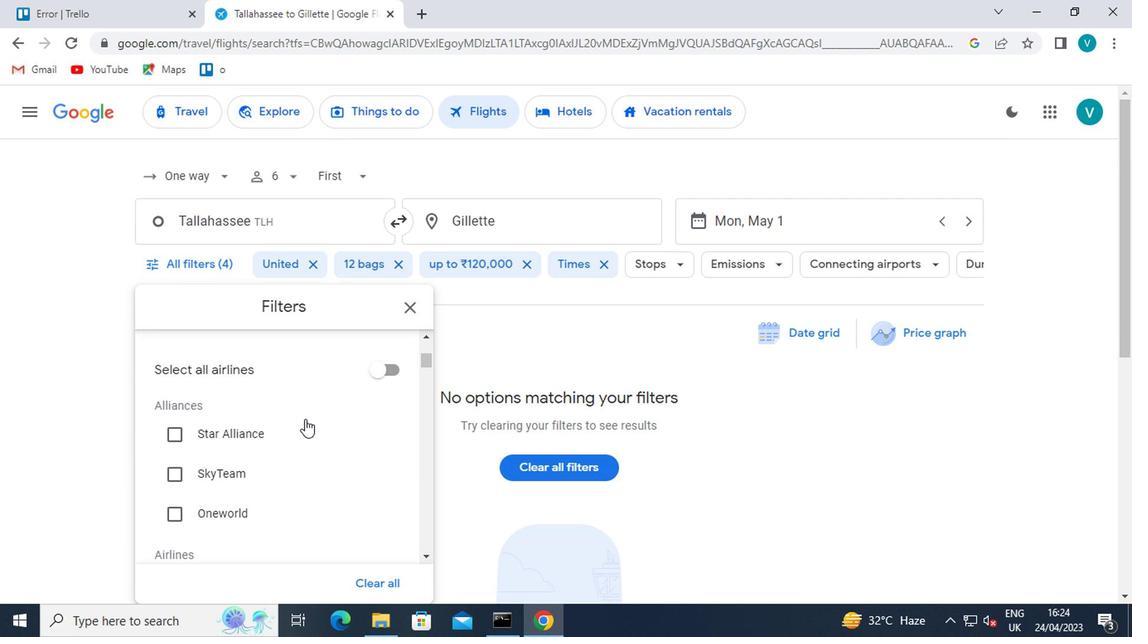 
Action: Mouse scrolled (300, 420) with delta (0, 0)
Screenshot: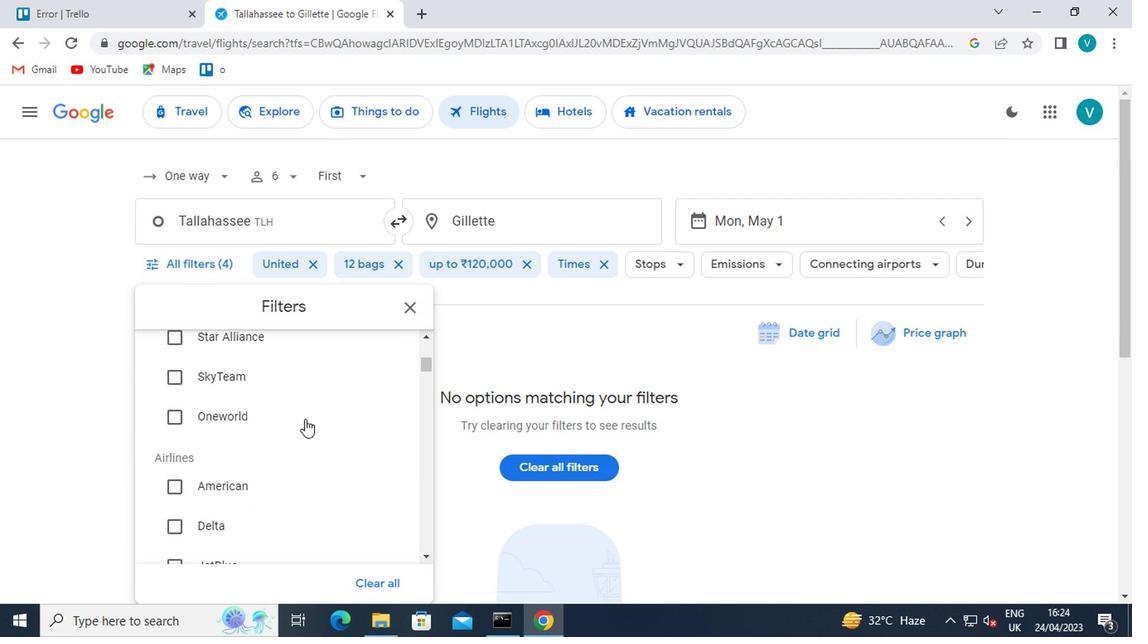 
Action: Mouse scrolled (300, 420) with delta (0, 0)
Screenshot: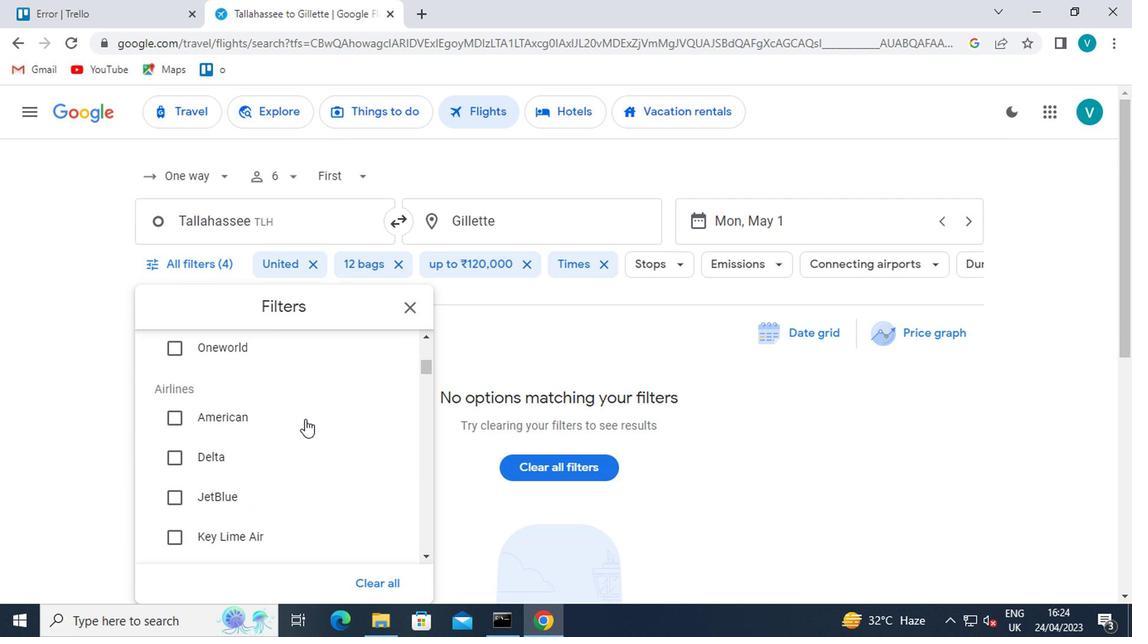 
Action: Mouse moved to (308, 418)
Screenshot: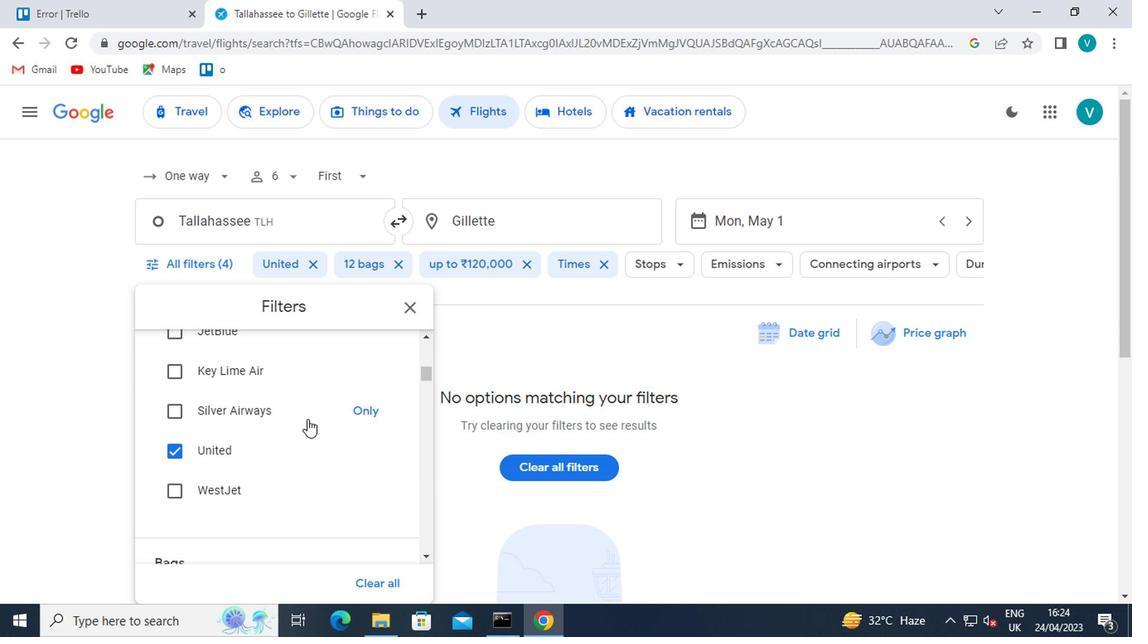 
Action: Mouse scrolled (308, 418) with delta (0, 0)
Screenshot: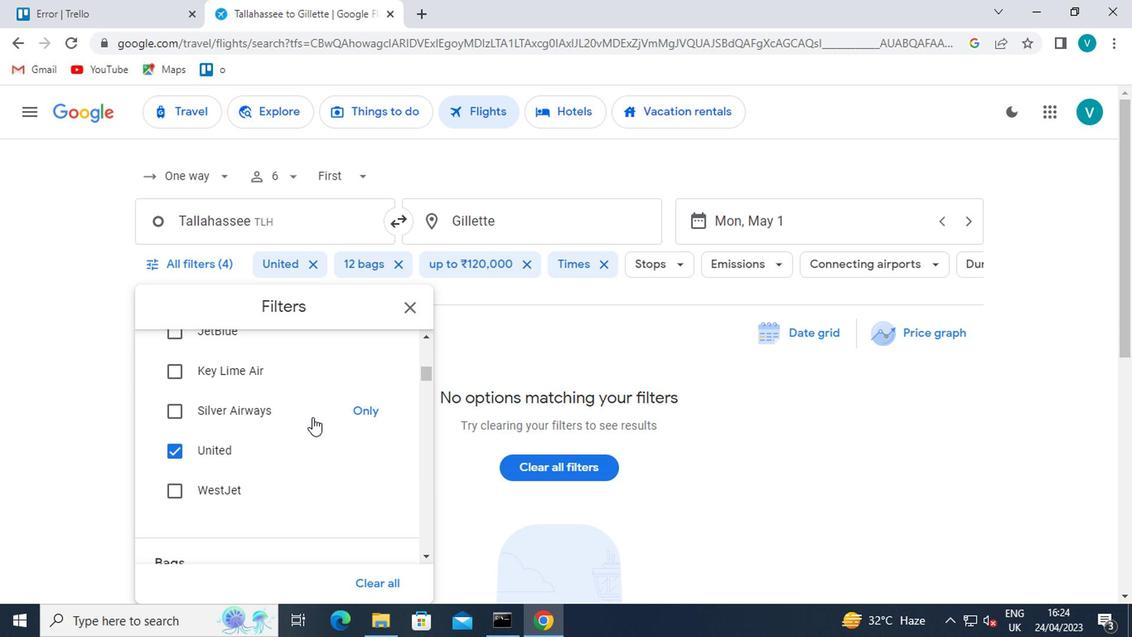 
Action: Mouse scrolled (308, 418) with delta (0, 0)
Screenshot: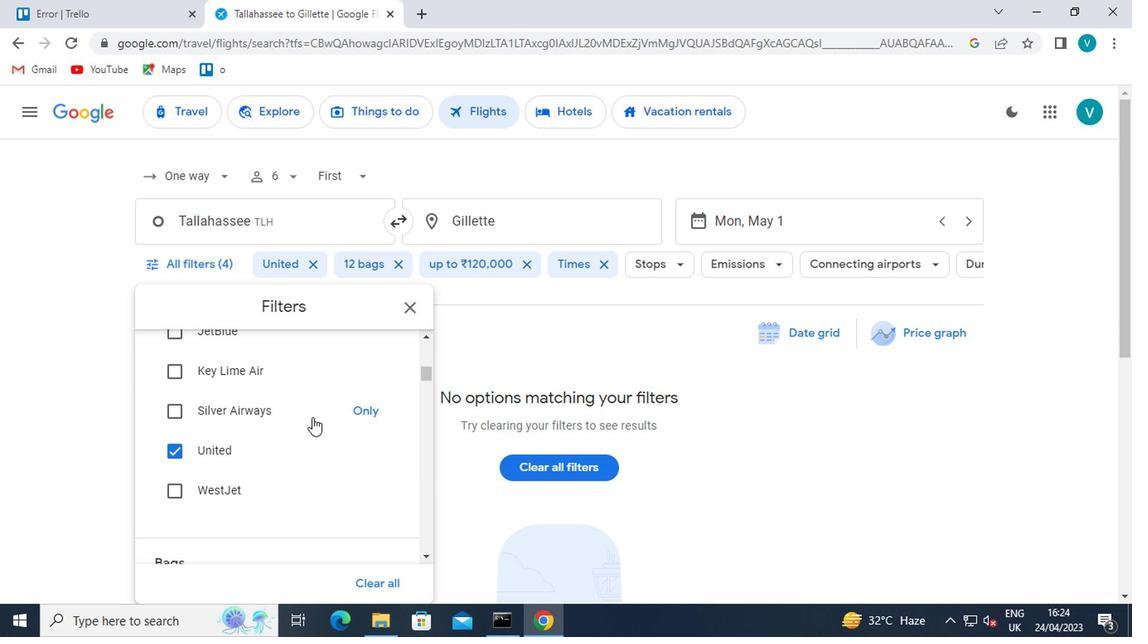 
Action: Mouse moved to (315, 418)
Screenshot: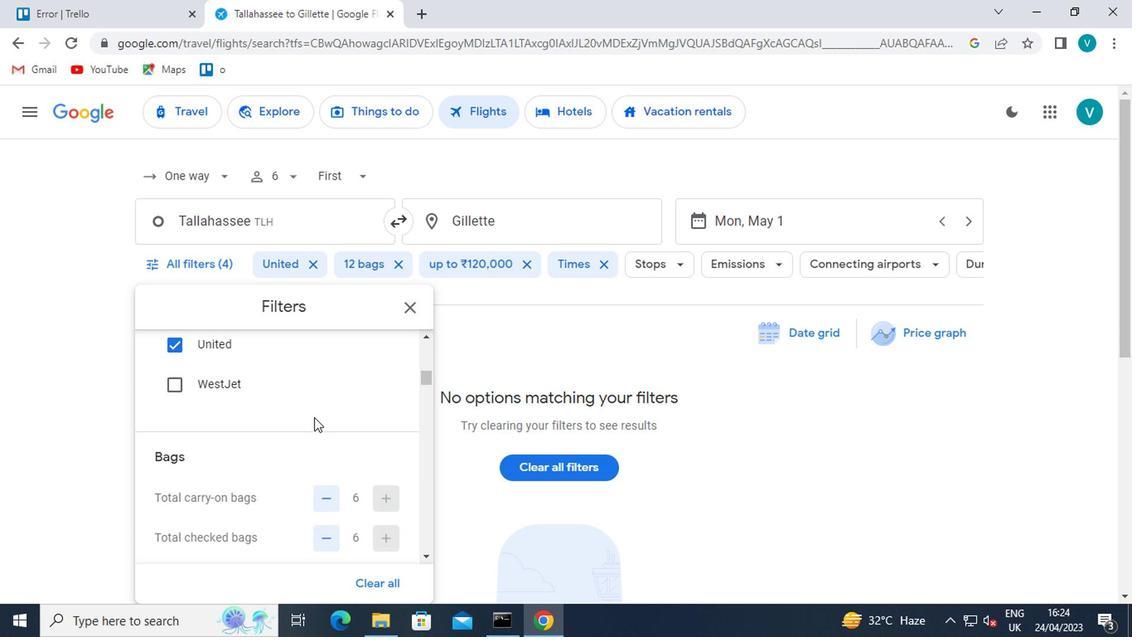 
Action: Mouse scrolled (315, 418) with delta (0, 0)
Screenshot: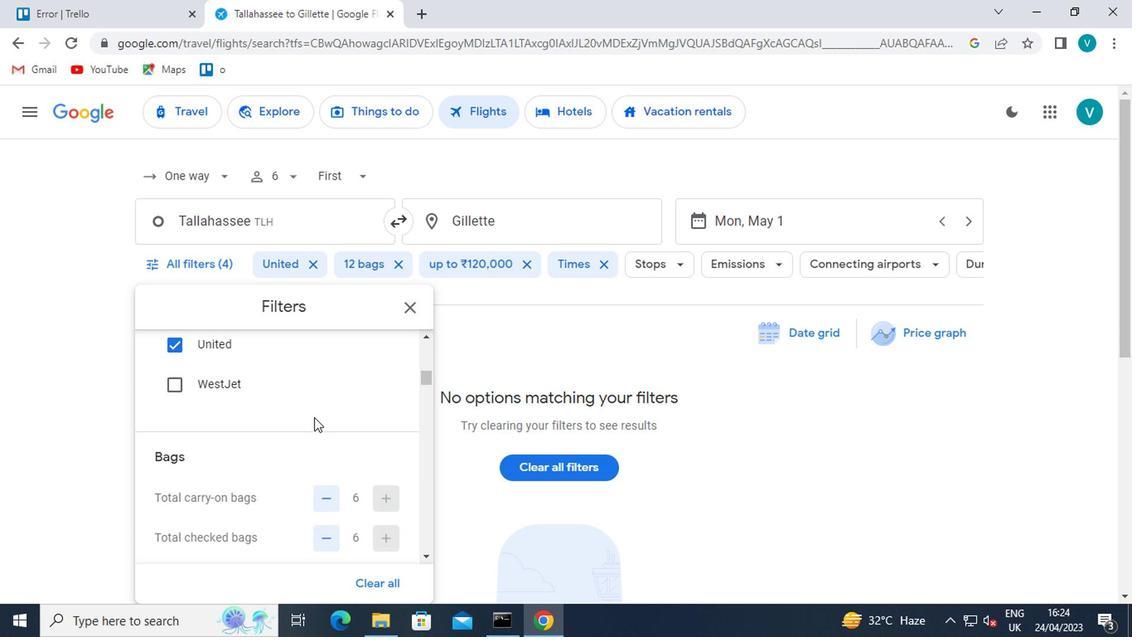 
Action: Mouse moved to (345, 434)
Screenshot: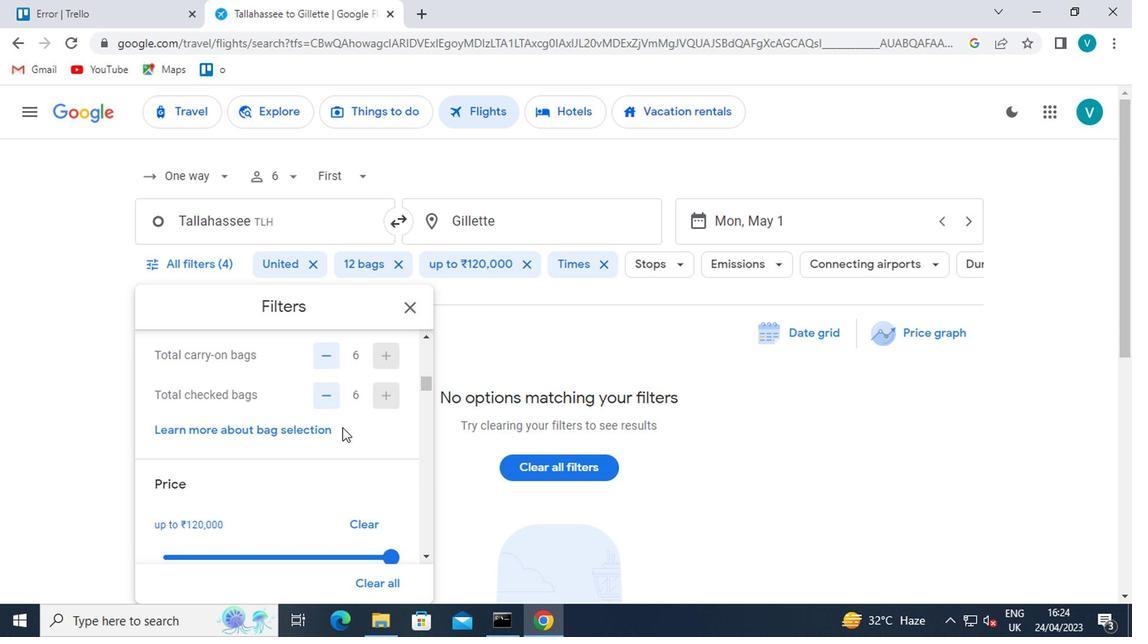 
Action: Mouse scrolled (345, 433) with delta (0, -1)
Screenshot: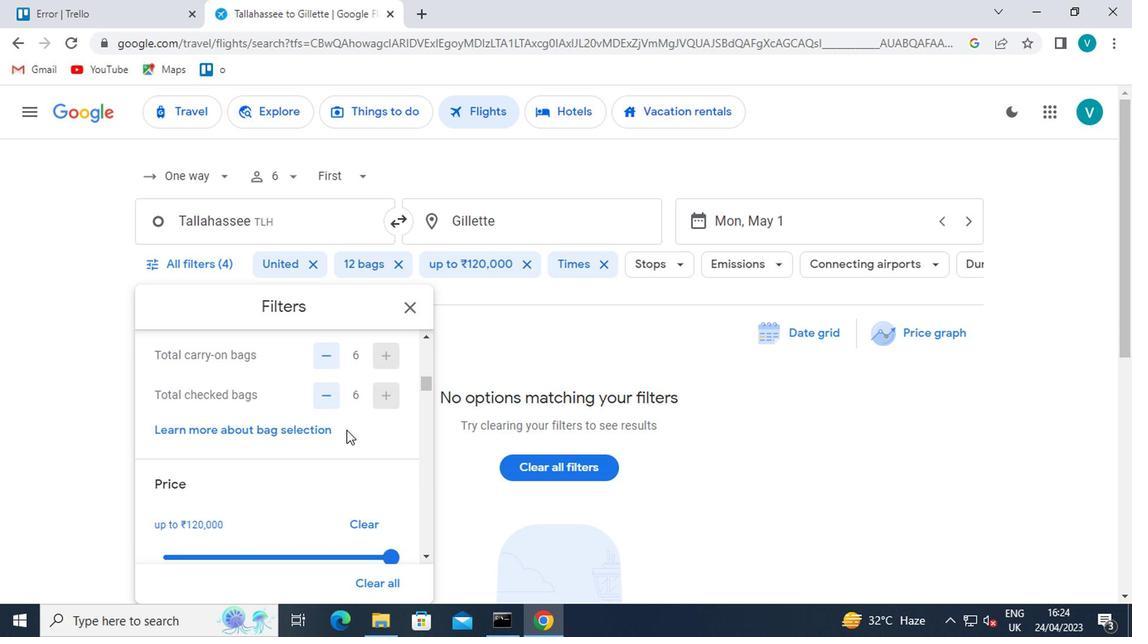
Action: Mouse moved to (388, 470)
Screenshot: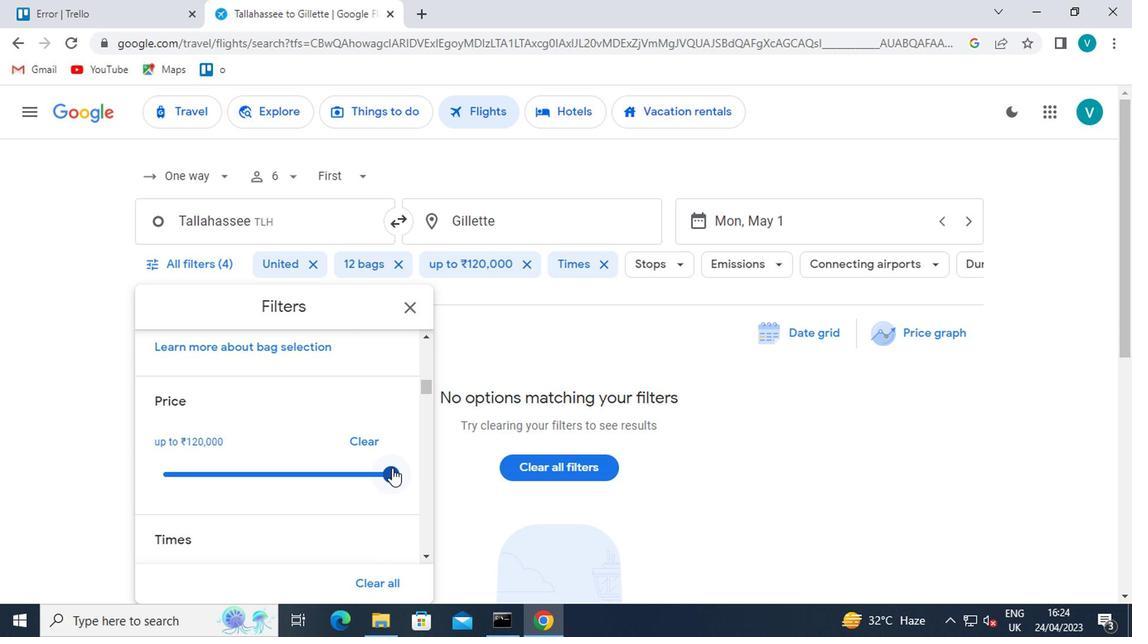 
Action: Mouse pressed left at (388, 470)
Screenshot: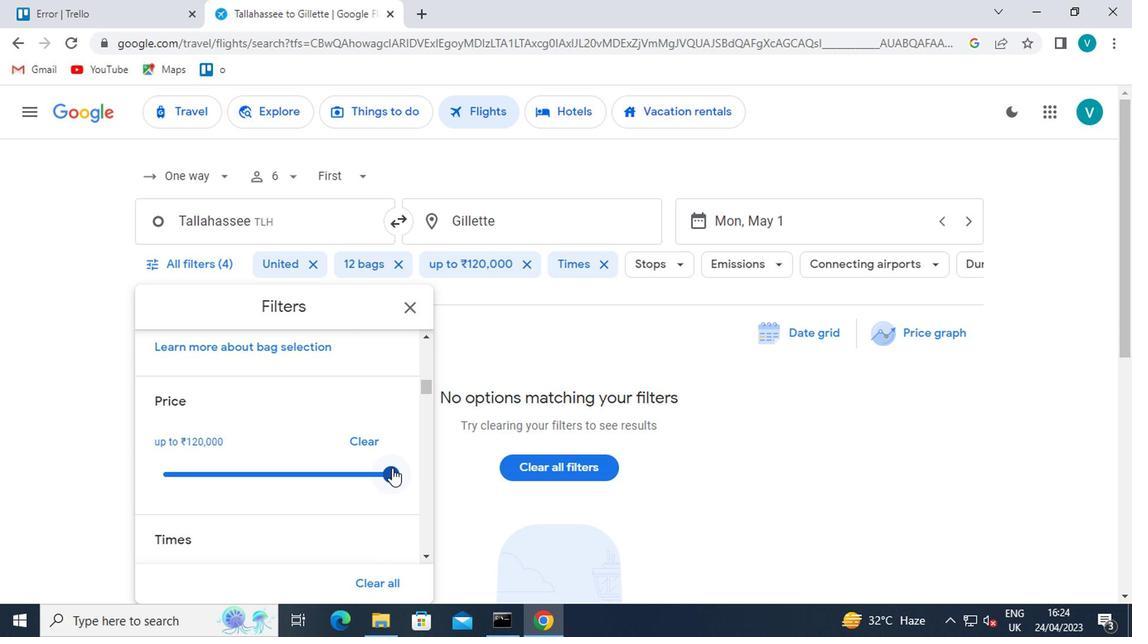 
Action: Mouse moved to (391, 475)
Screenshot: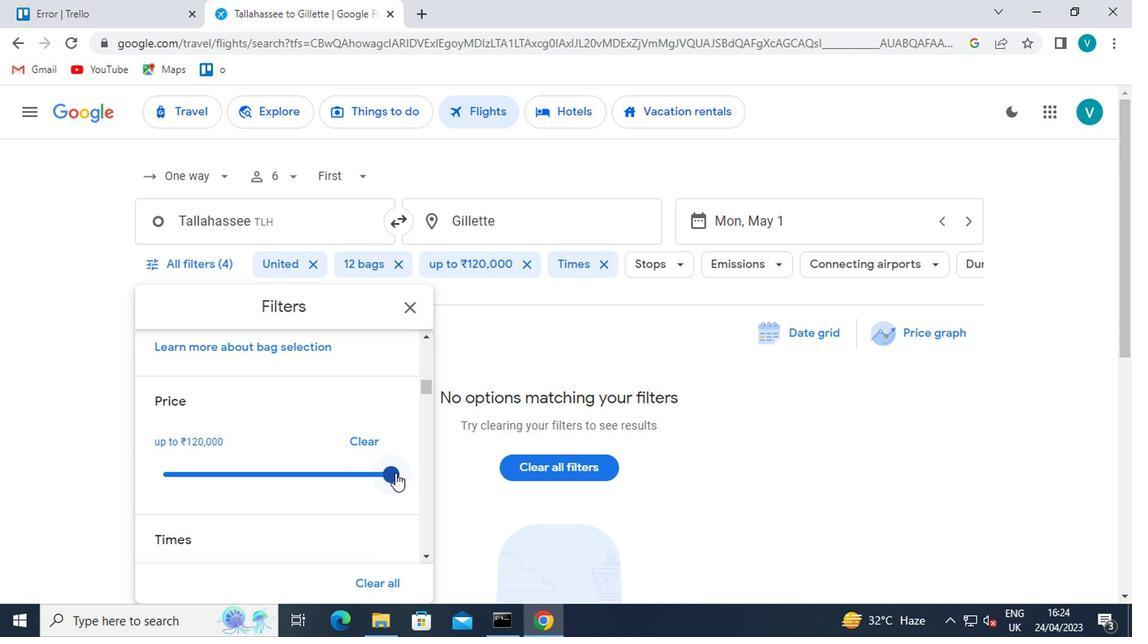 
Action: Mouse scrolled (391, 474) with delta (0, 0)
Screenshot: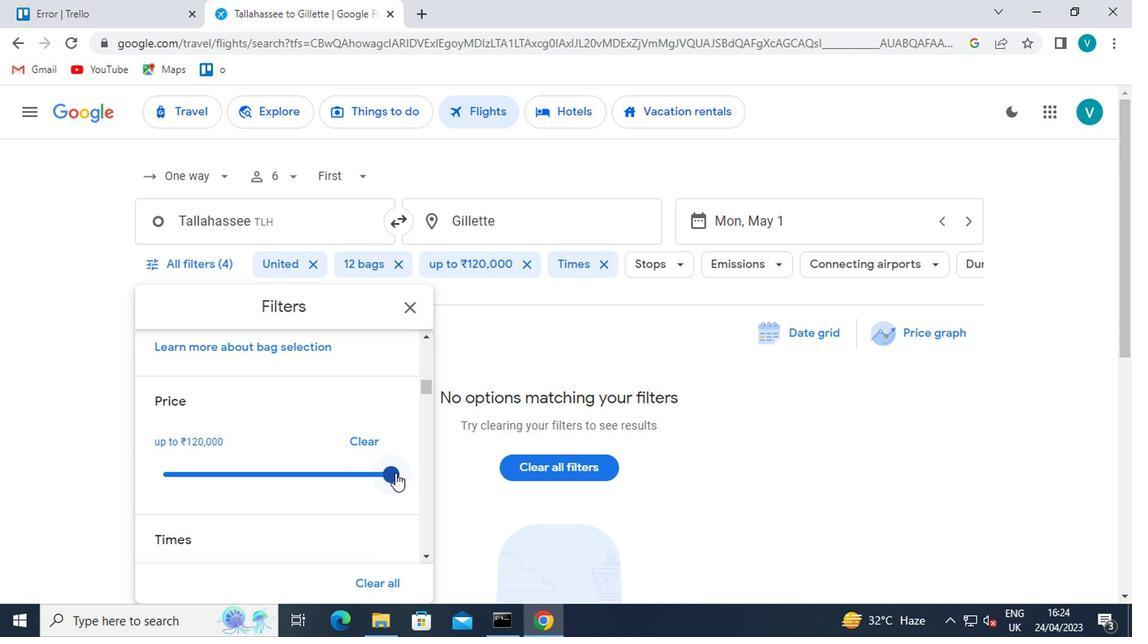 
Action: Mouse scrolled (391, 474) with delta (0, 0)
Screenshot: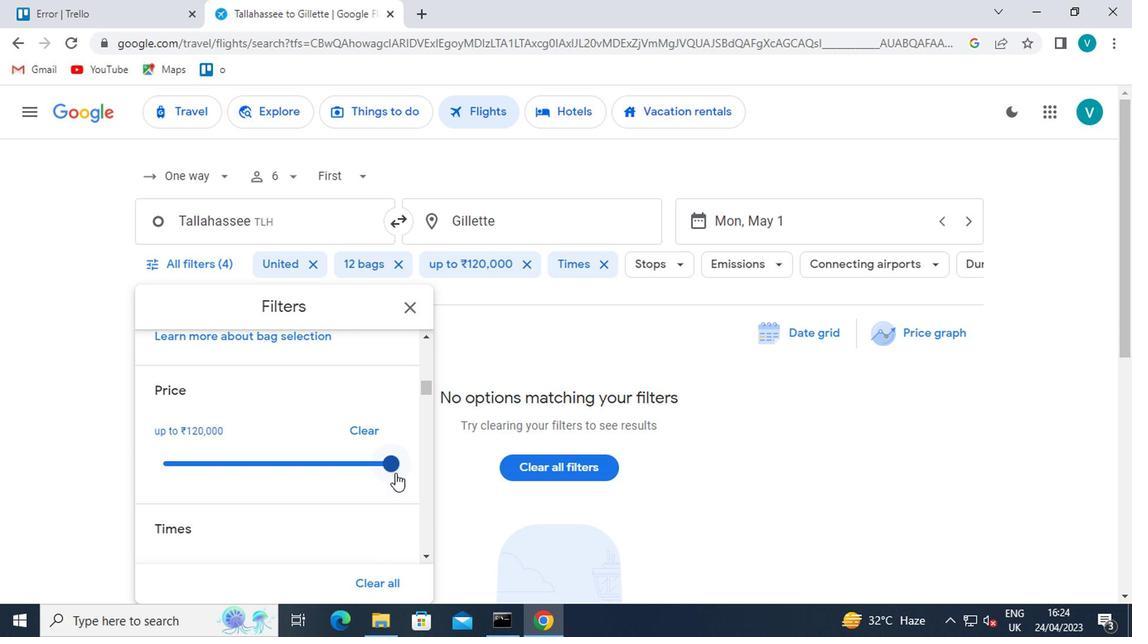 
Action: Mouse moved to (247, 500)
Screenshot: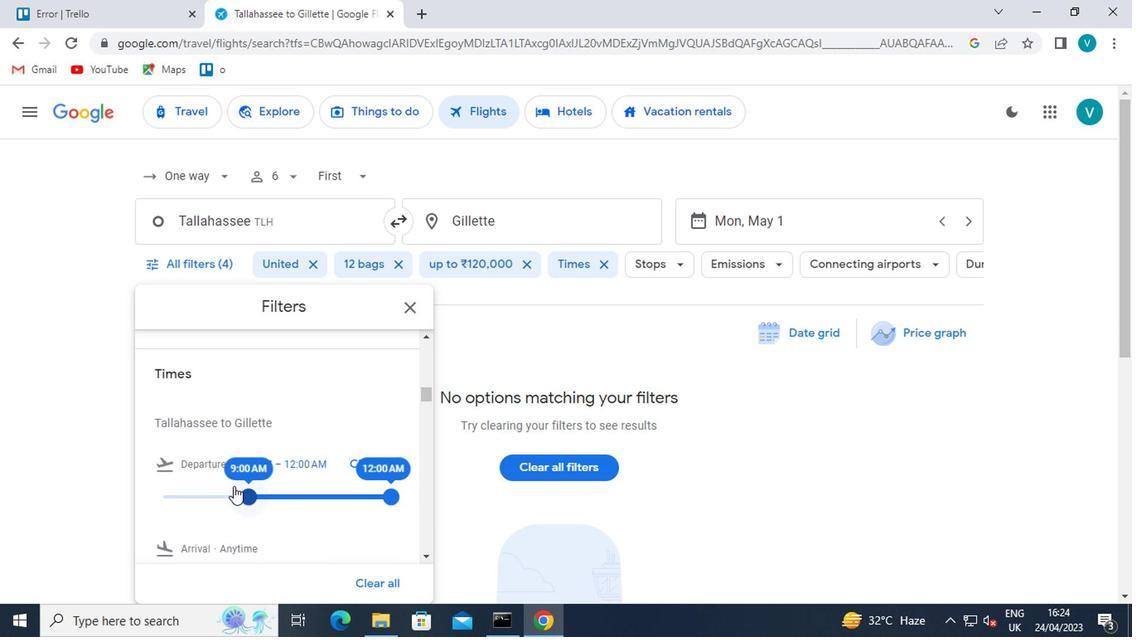 
Action: Mouse pressed left at (247, 500)
Screenshot: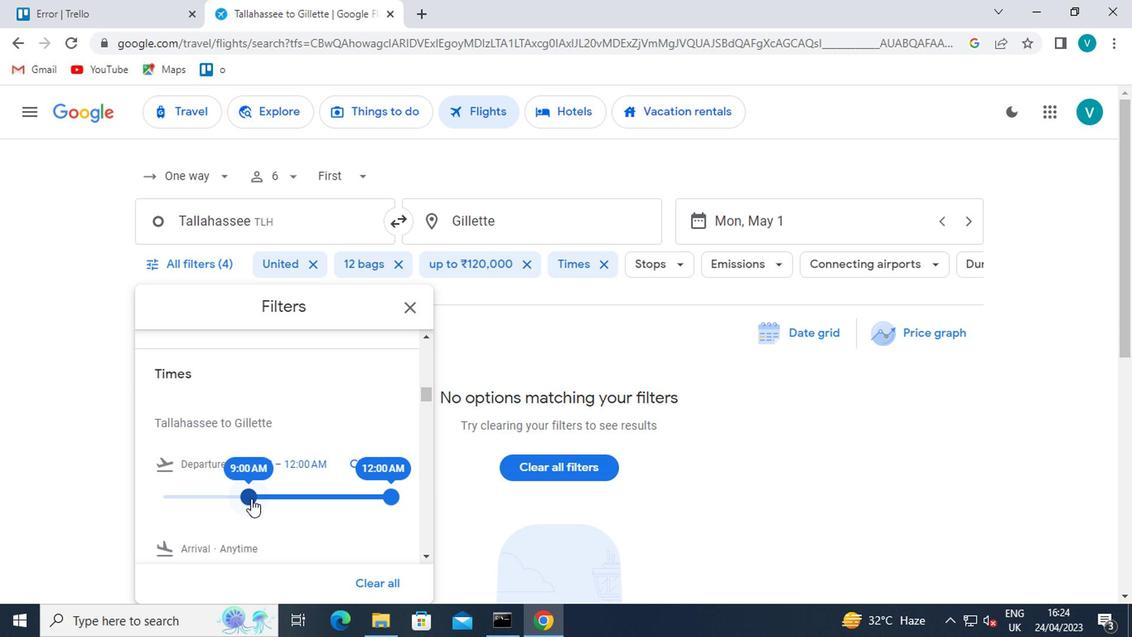
Action: Mouse moved to (112, 358)
Screenshot: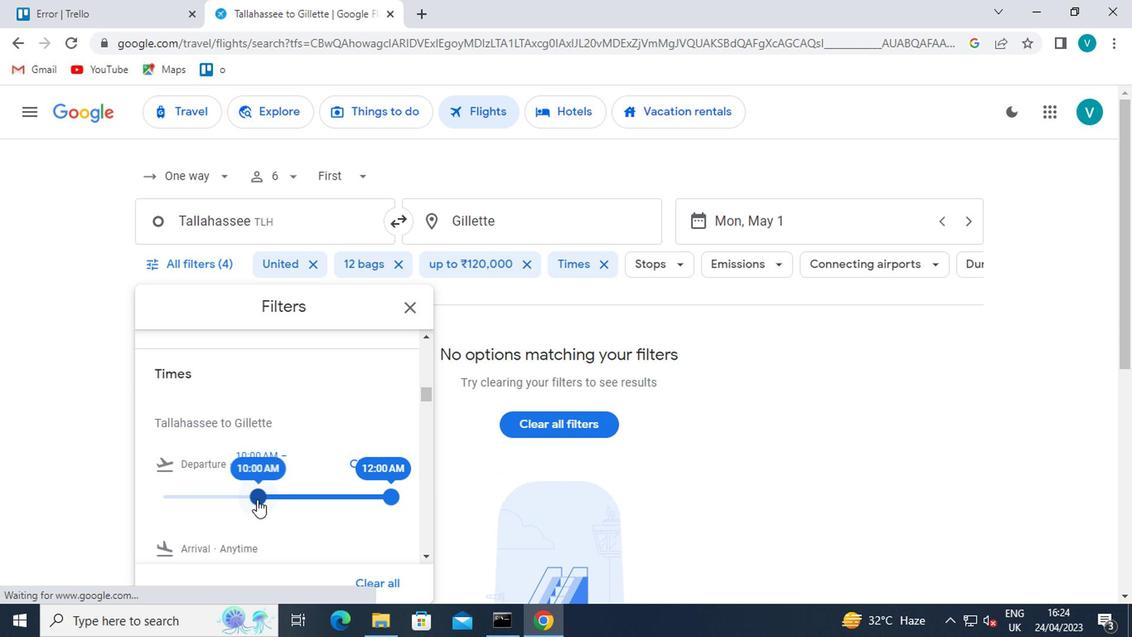 
